 Task: Remove all "the complete" item "from checklist" "backlog".
Action: Mouse moved to (896, 243)
Screenshot: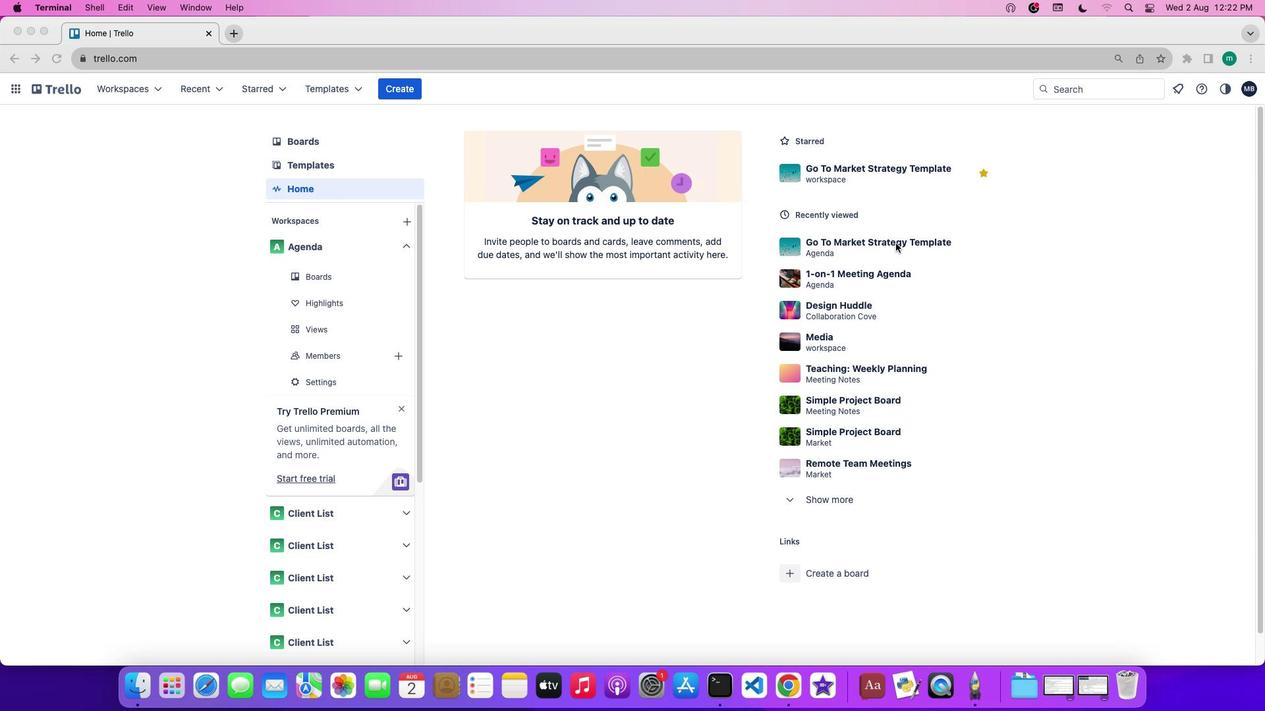 
Action: Mouse pressed left at (896, 243)
Screenshot: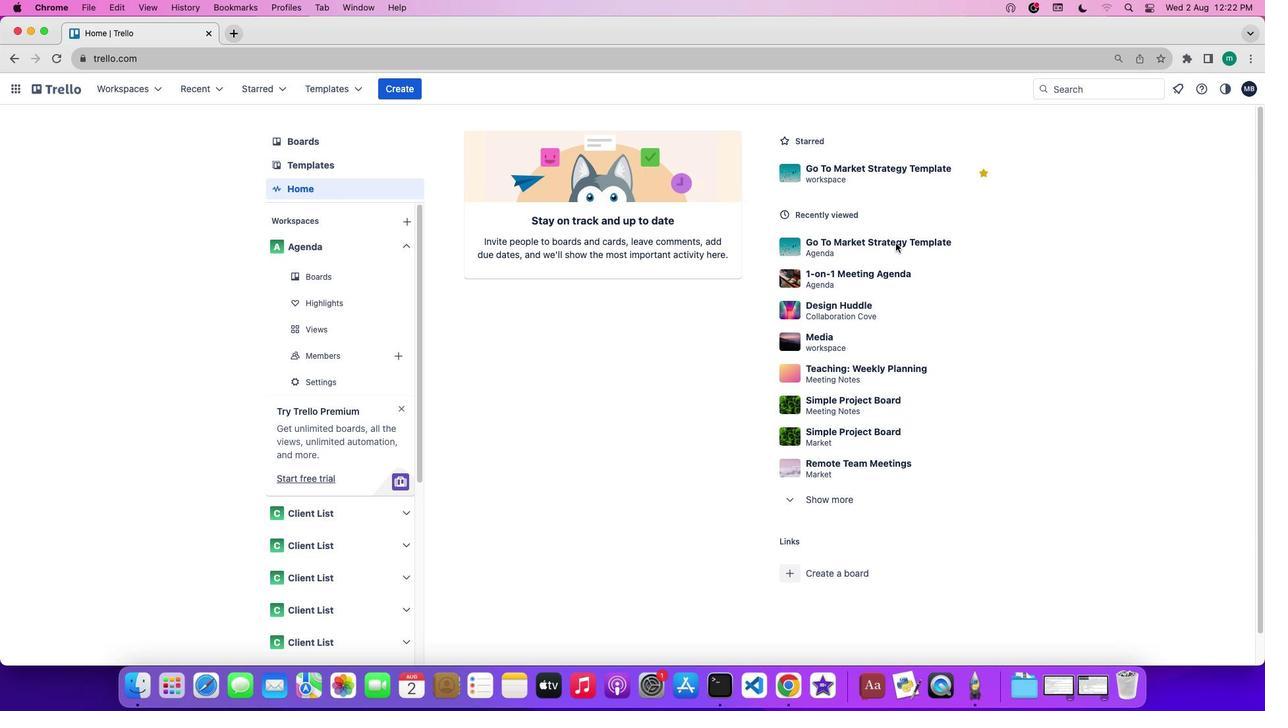 
Action: Mouse pressed left at (896, 243)
Screenshot: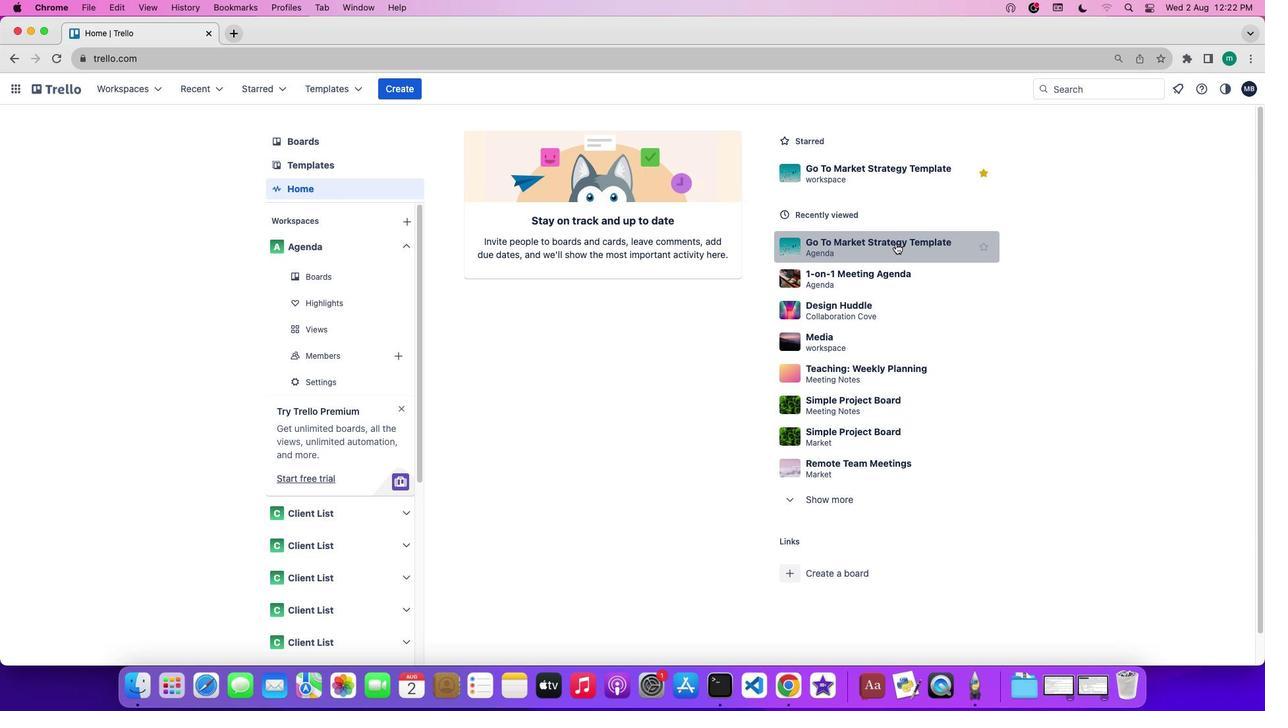 
Action: Mouse moved to (1092, 282)
Screenshot: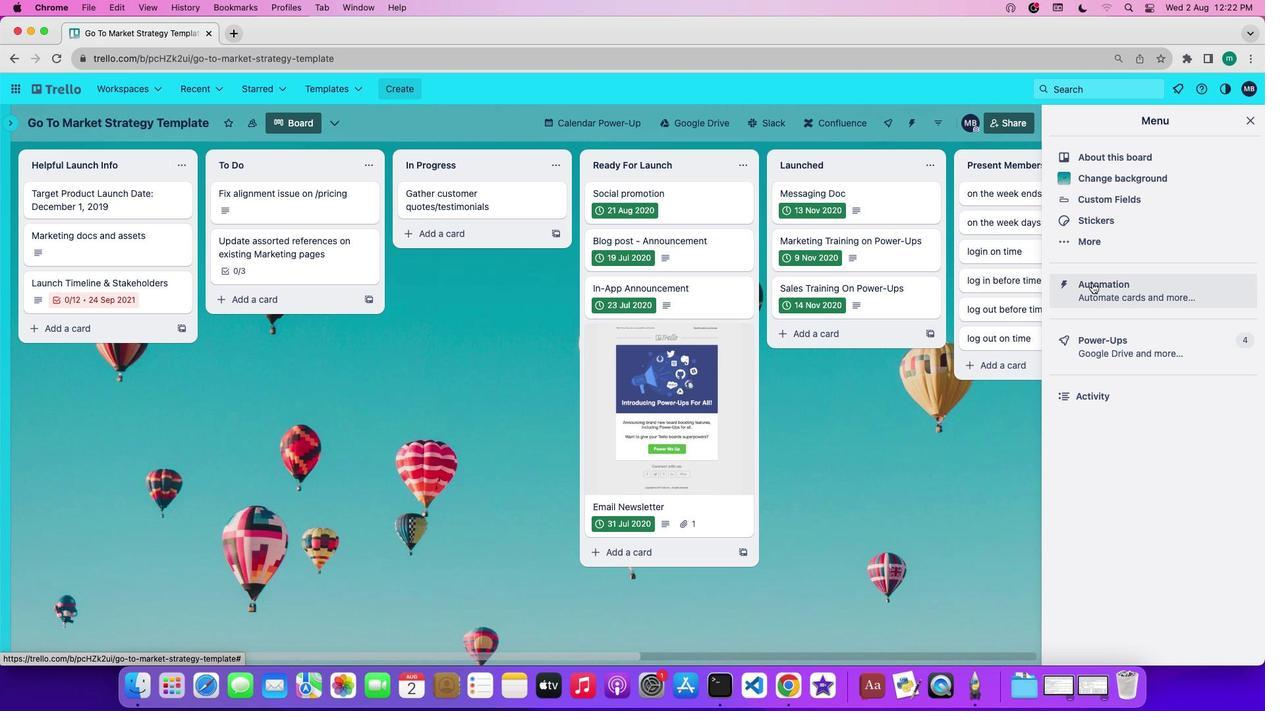 
Action: Mouse pressed left at (1092, 282)
Screenshot: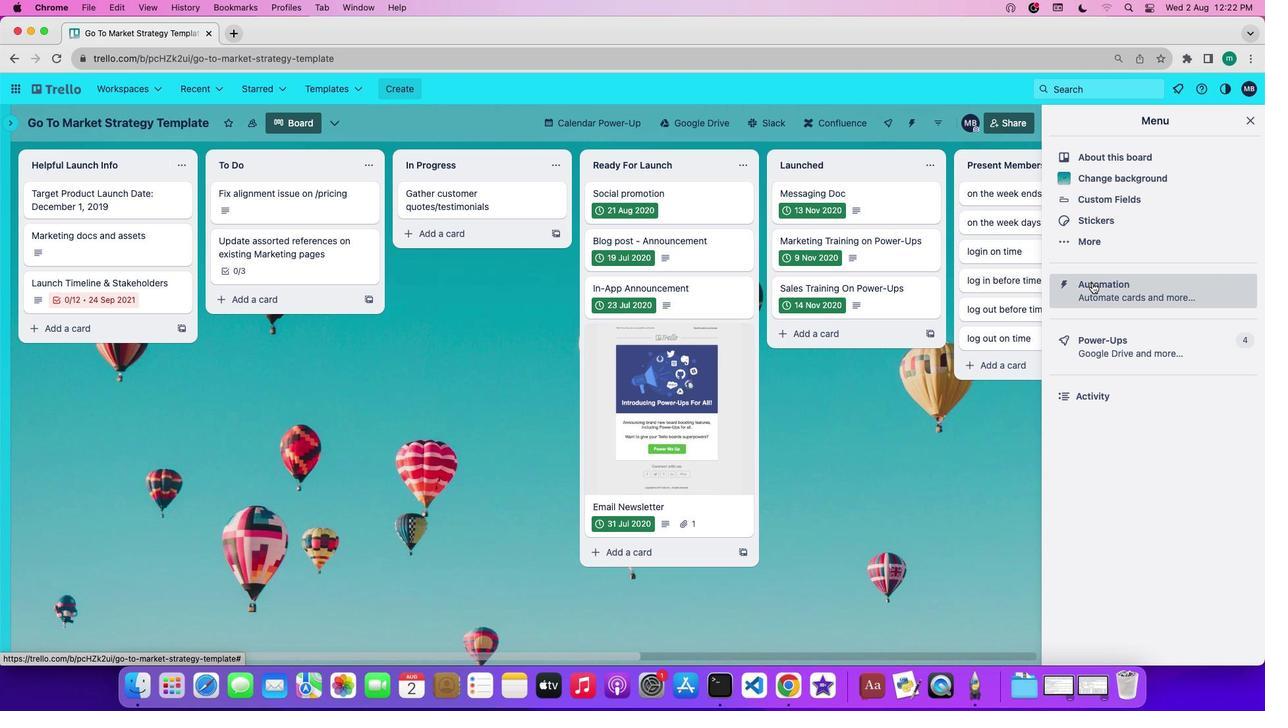 
Action: Mouse moved to (48, 341)
Screenshot: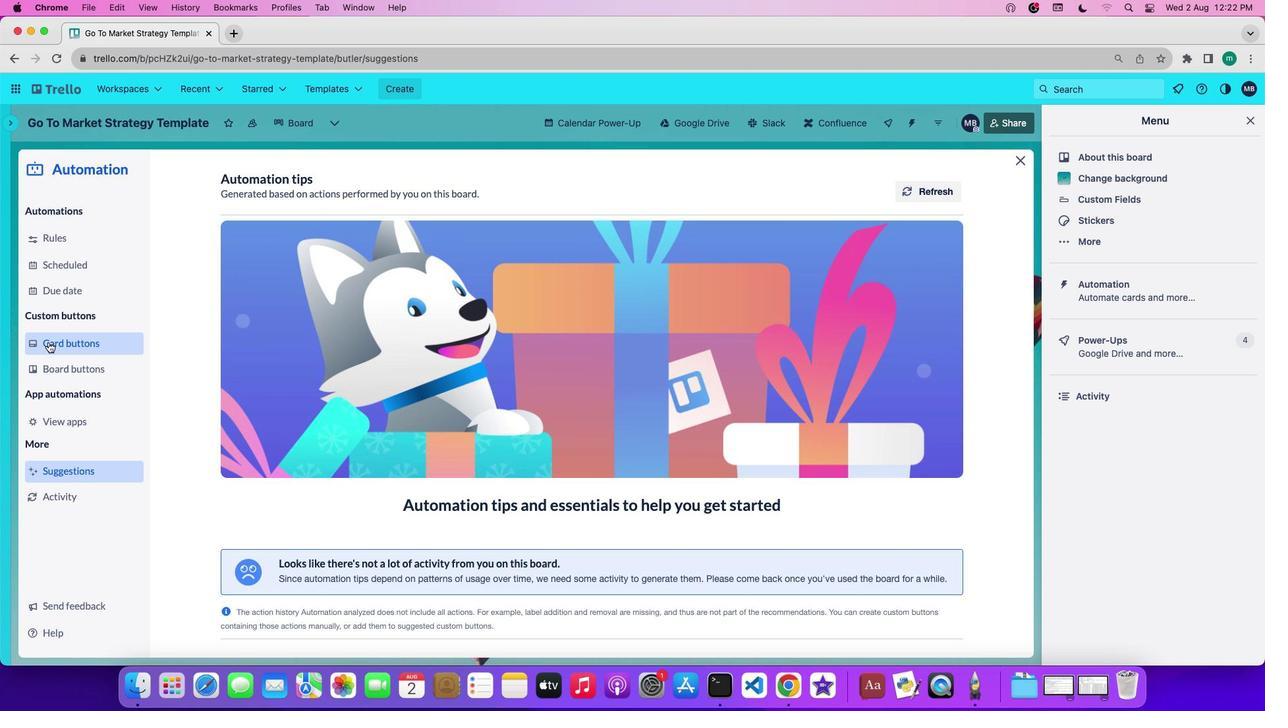 
Action: Mouse pressed left at (48, 341)
Screenshot: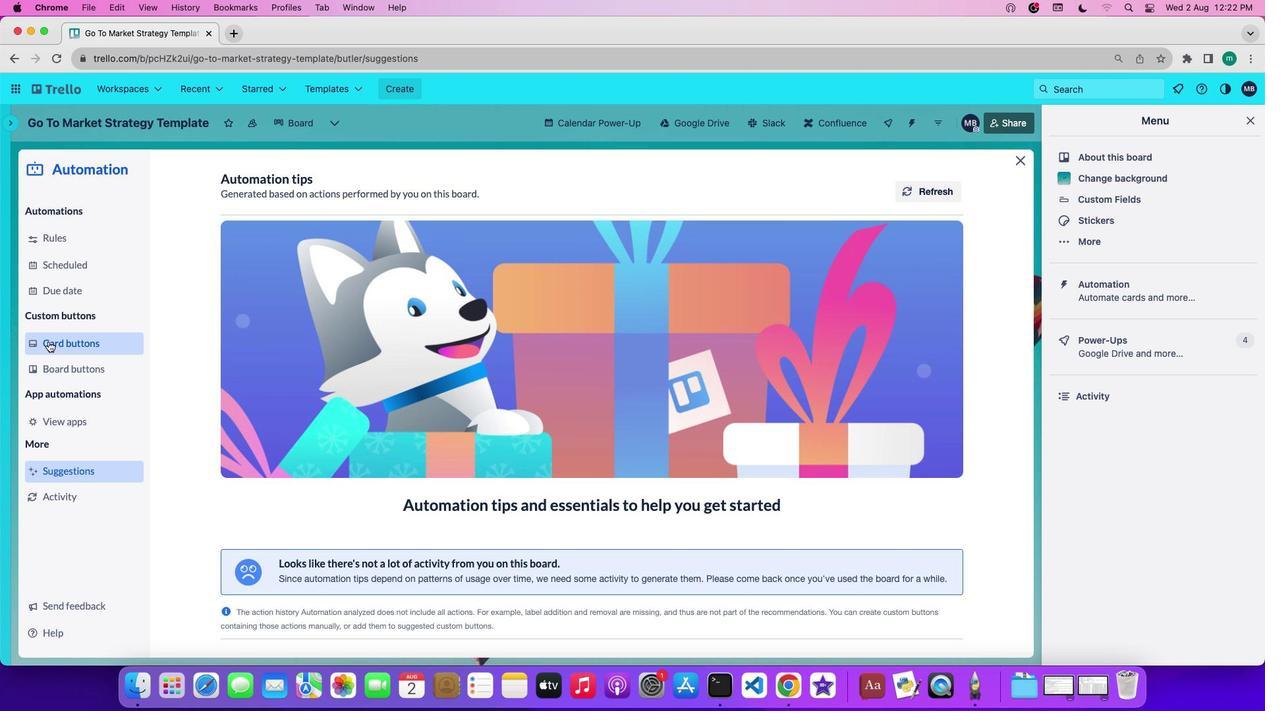 
Action: Mouse moved to (286, 455)
Screenshot: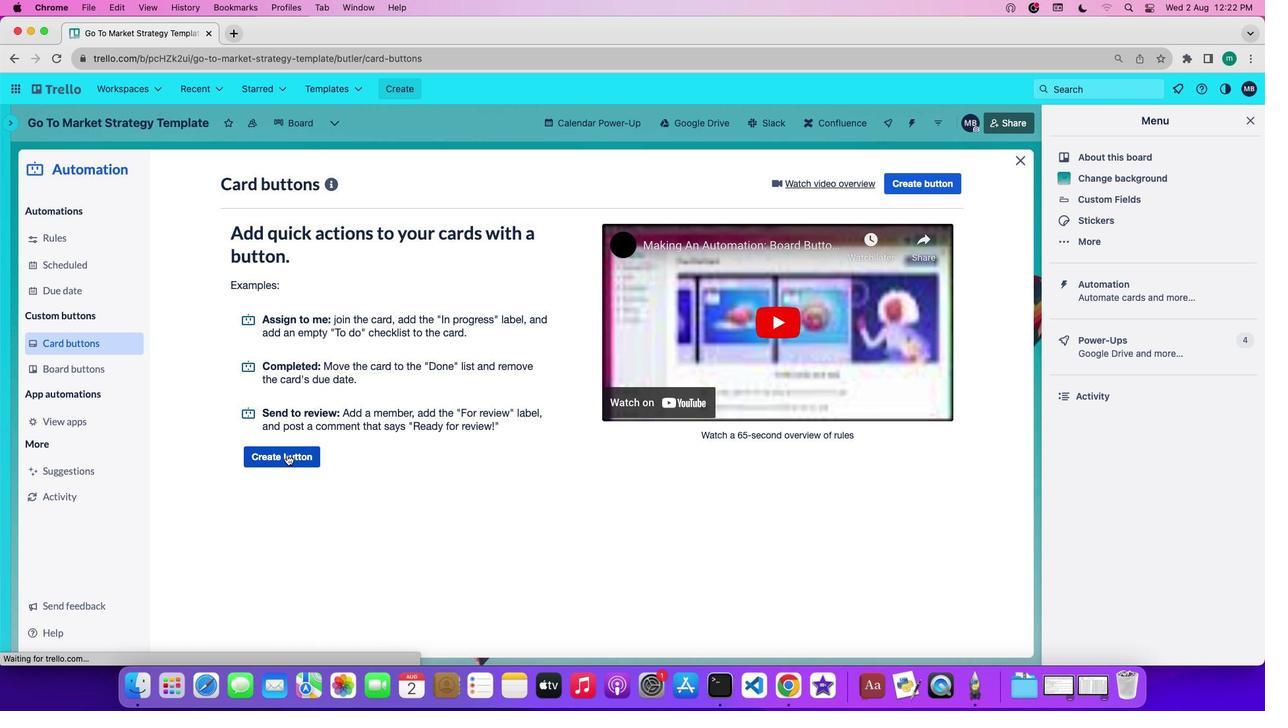 
Action: Mouse pressed left at (286, 455)
Screenshot: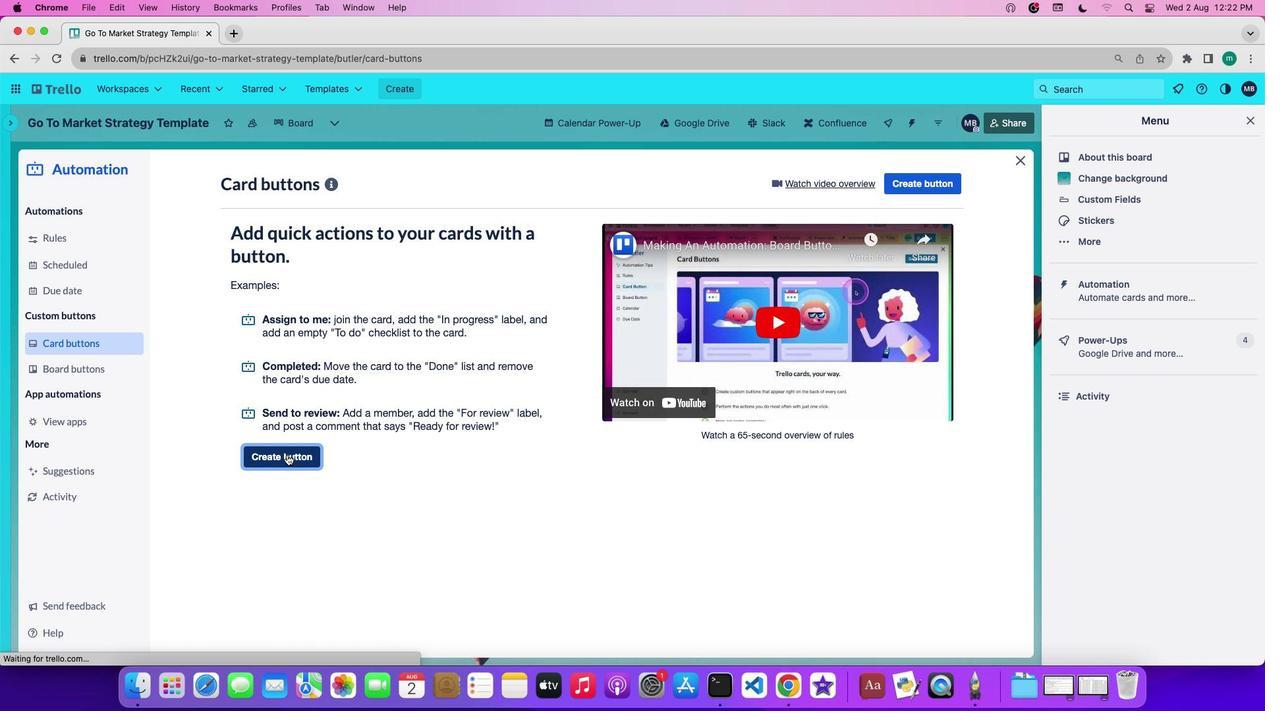 
Action: Mouse moved to (554, 363)
Screenshot: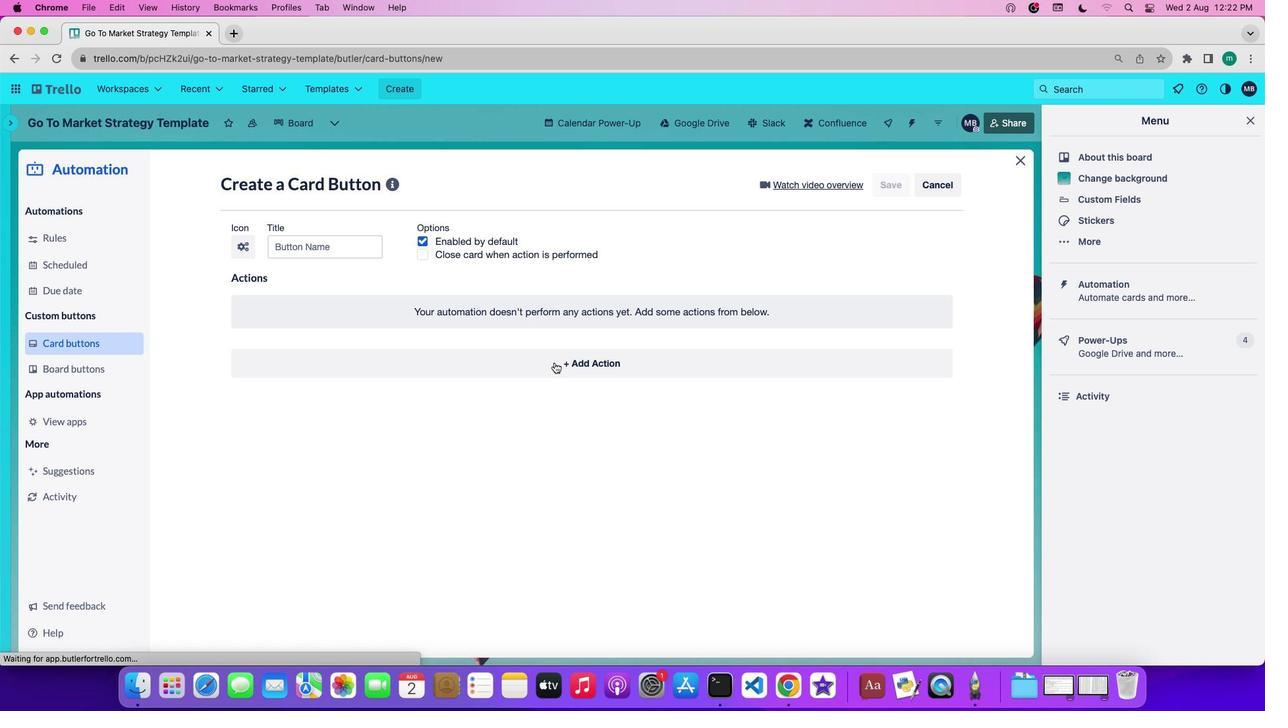 
Action: Mouse pressed left at (554, 363)
Screenshot: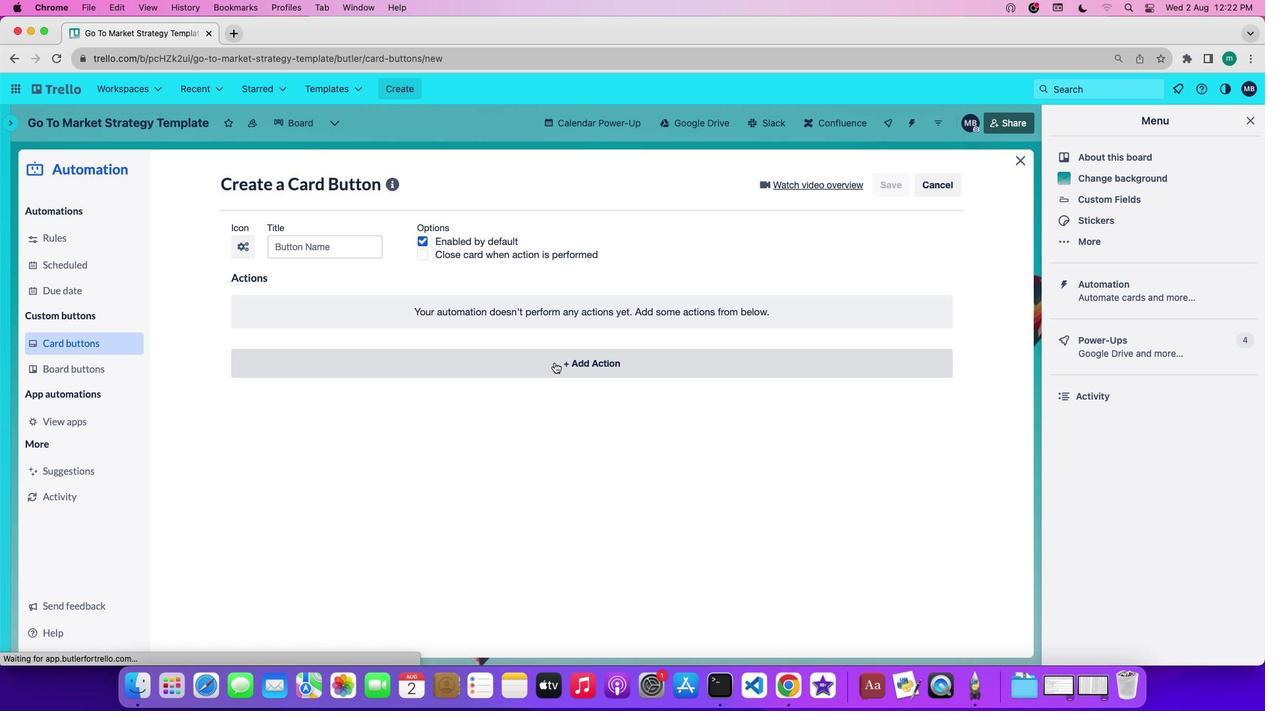 
Action: Mouse moved to (428, 401)
Screenshot: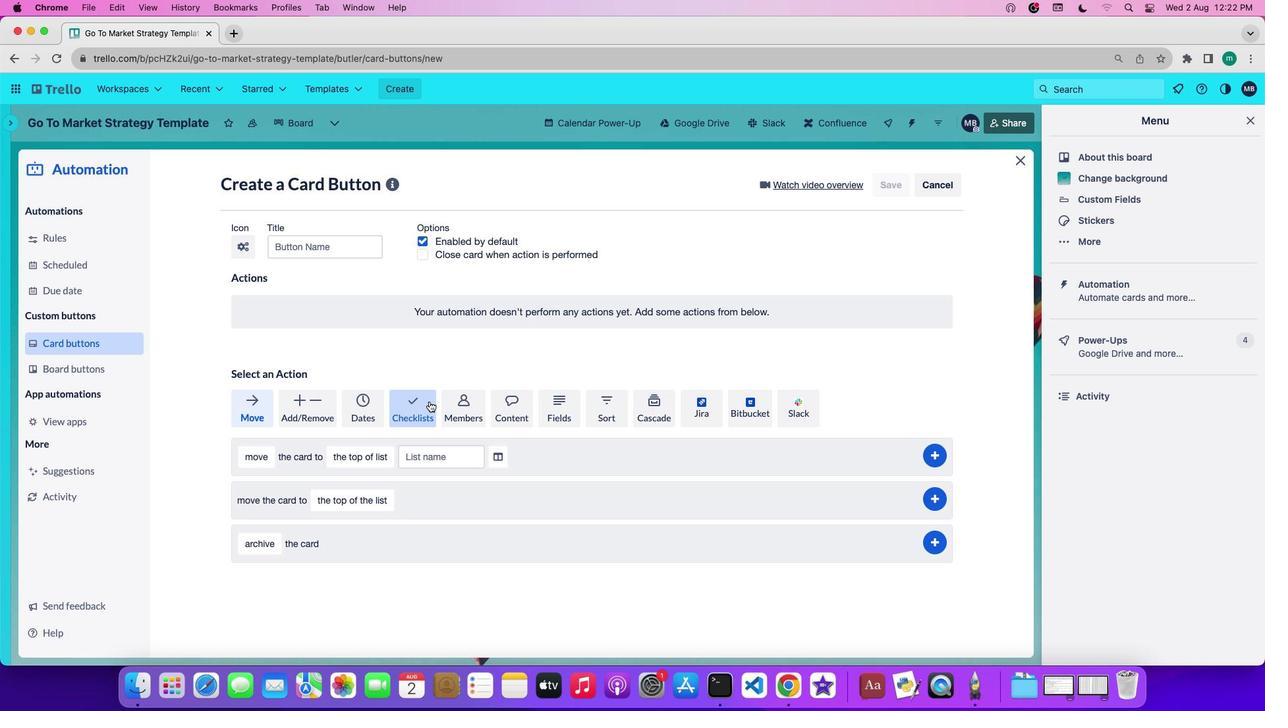 
Action: Mouse pressed left at (428, 401)
Screenshot: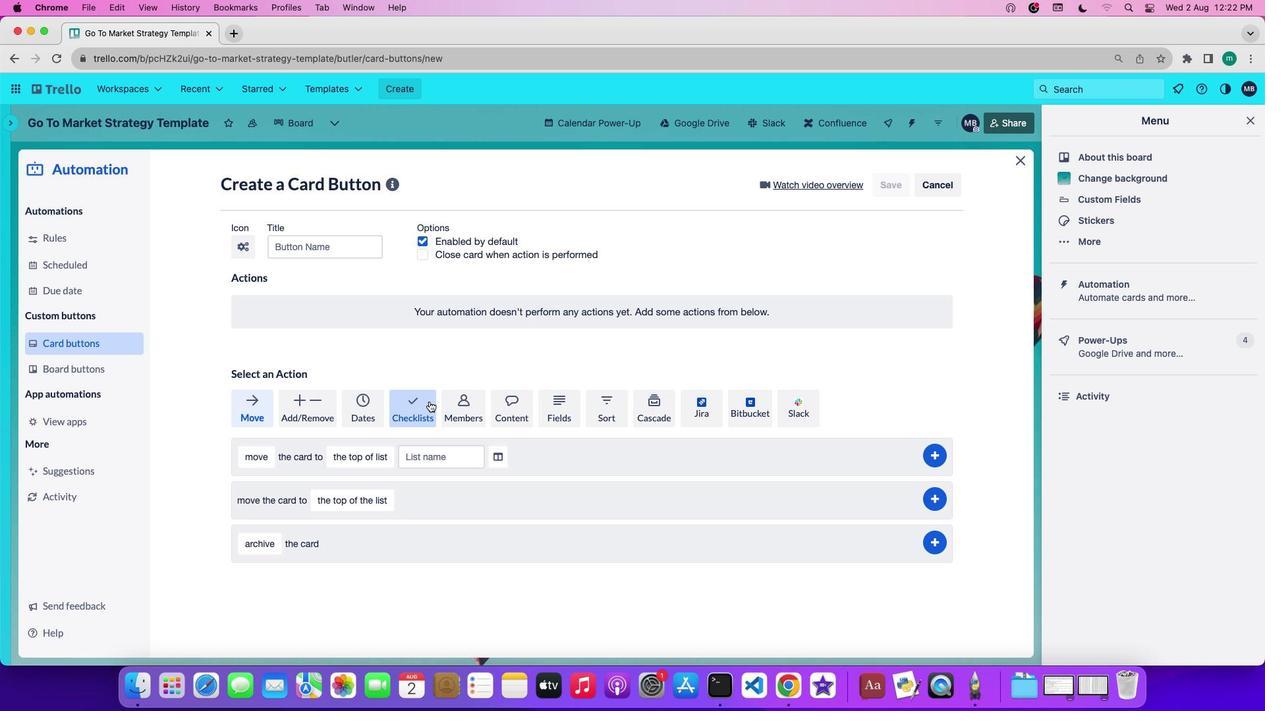 
Action: Mouse moved to (500, 542)
Screenshot: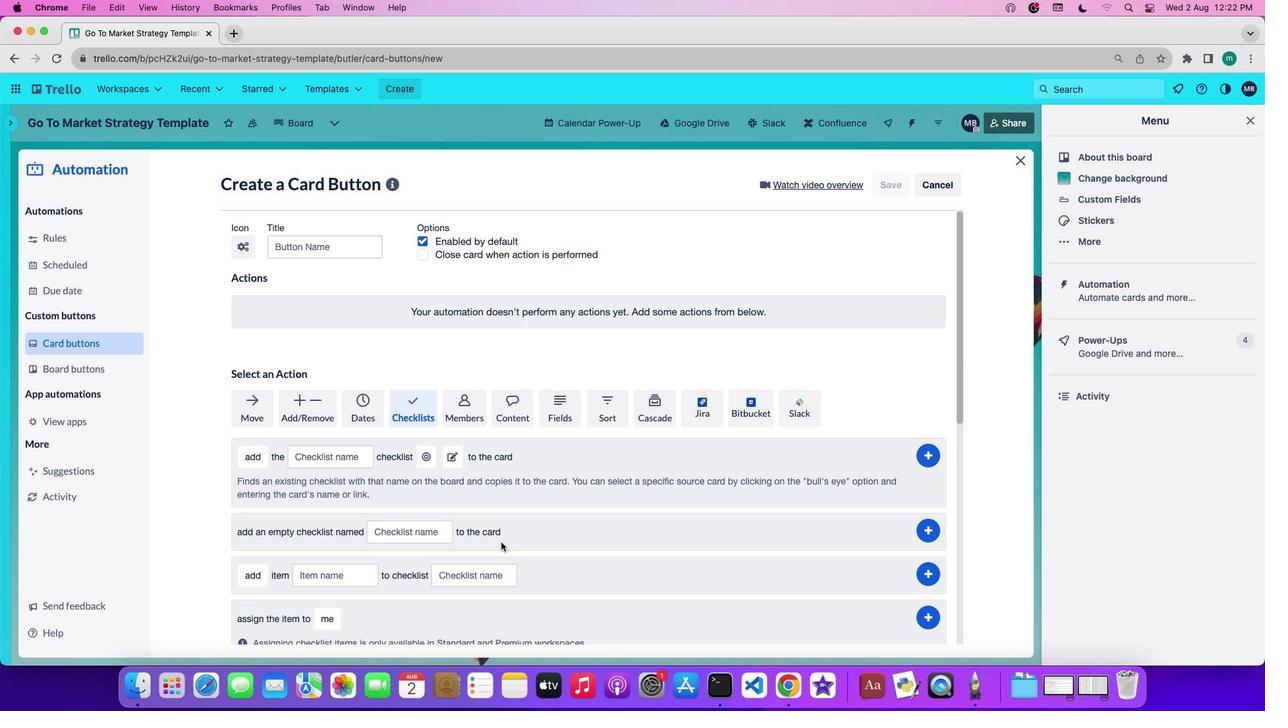 
Action: Mouse scrolled (500, 542) with delta (0, 0)
Screenshot: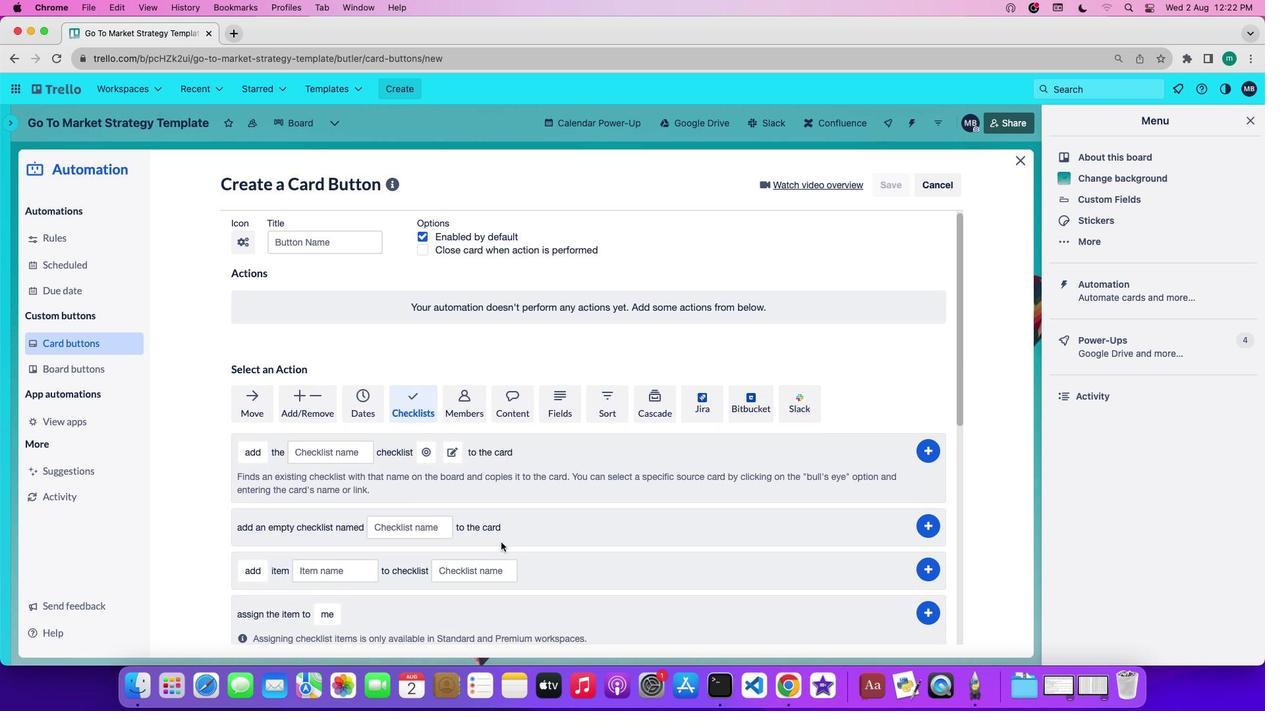 
Action: Mouse scrolled (500, 542) with delta (0, 0)
Screenshot: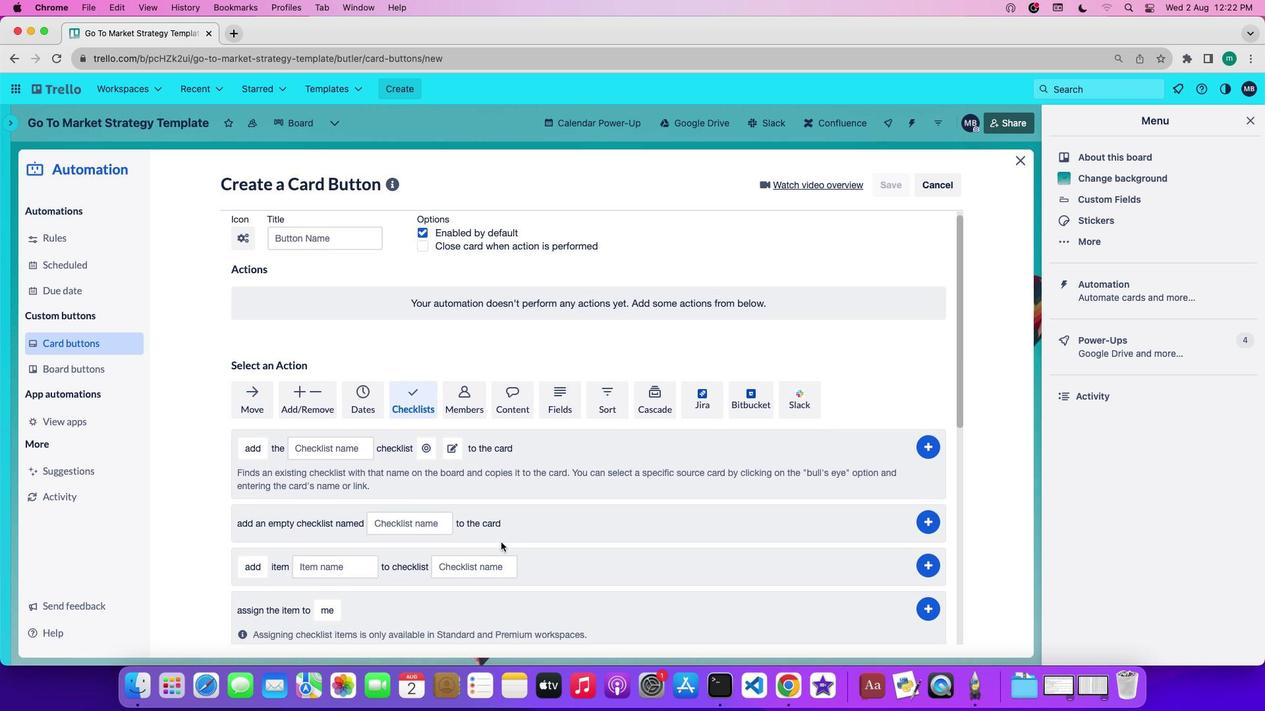 
Action: Mouse scrolled (500, 542) with delta (0, -1)
Screenshot: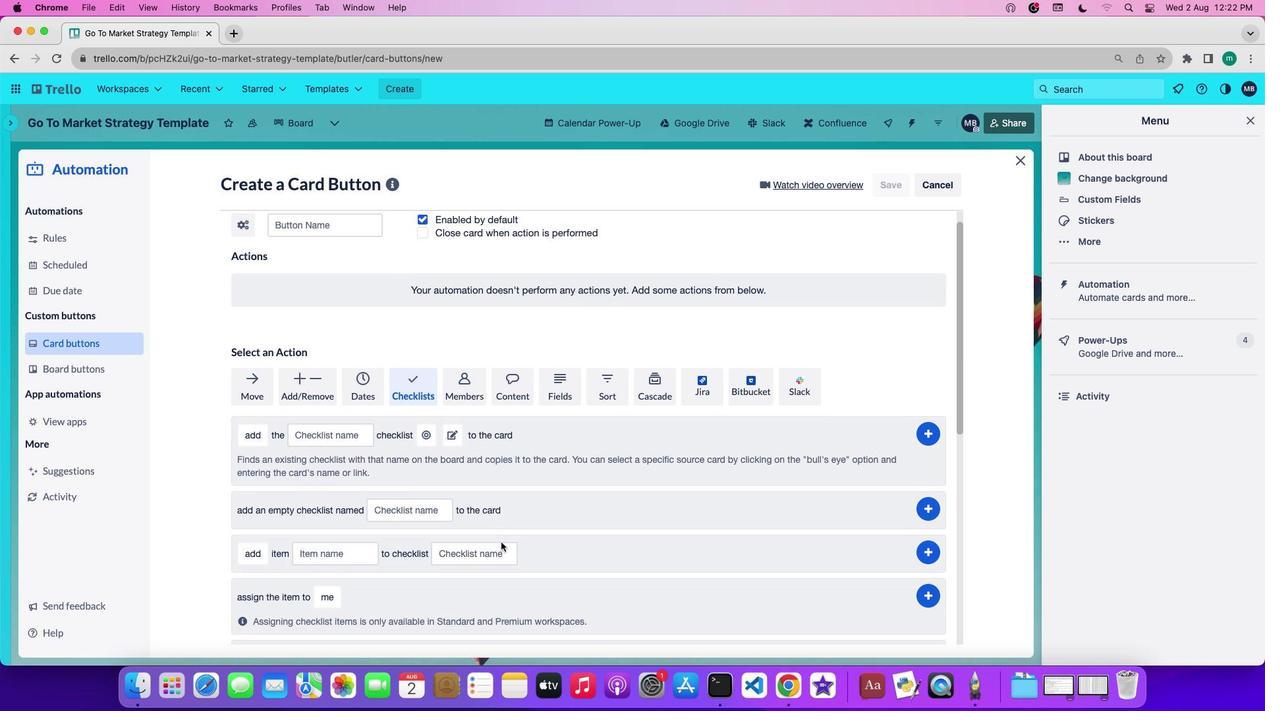 
Action: Mouse moved to (501, 542)
Screenshot: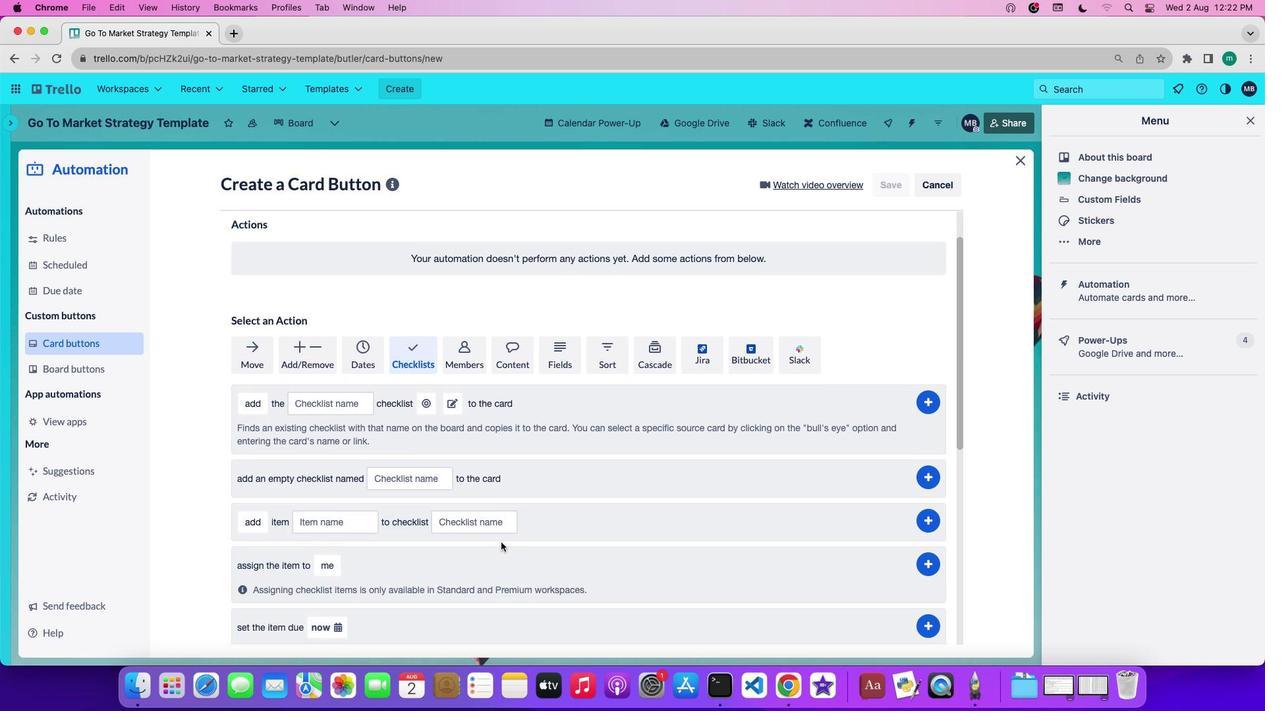 
Action: Mouse scrolled (501, 542) with delta (0, 0)
Screenshot: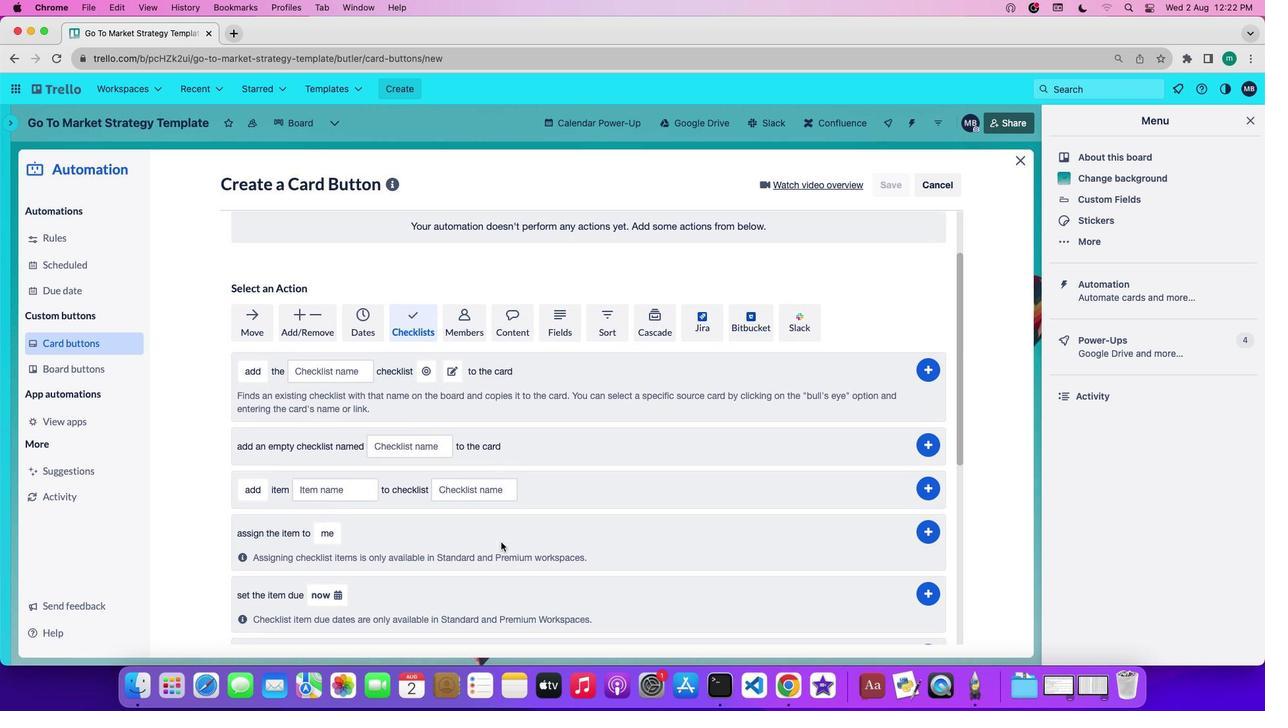 
Action: Mouse scrolled (501, 542) with delta (0, 0)
Screenshot: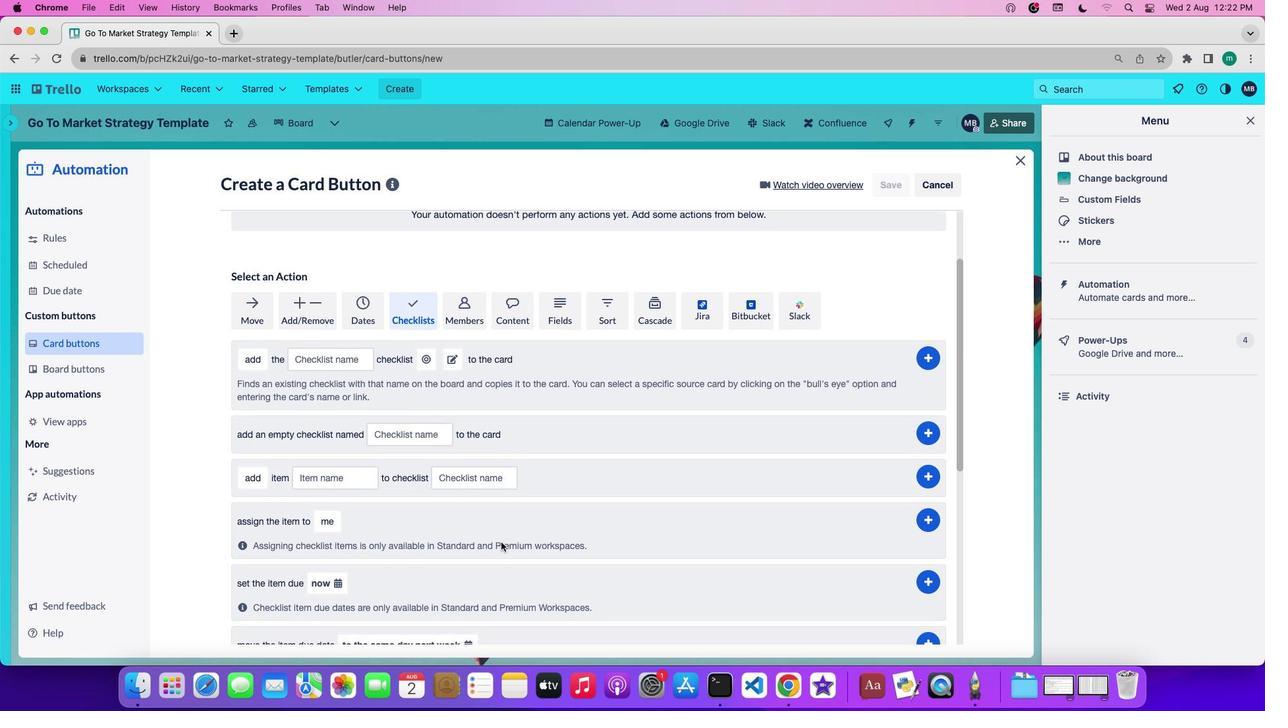 
Action: Mouse scrolled (501, 542) with delta (0, -1)
Screenshot: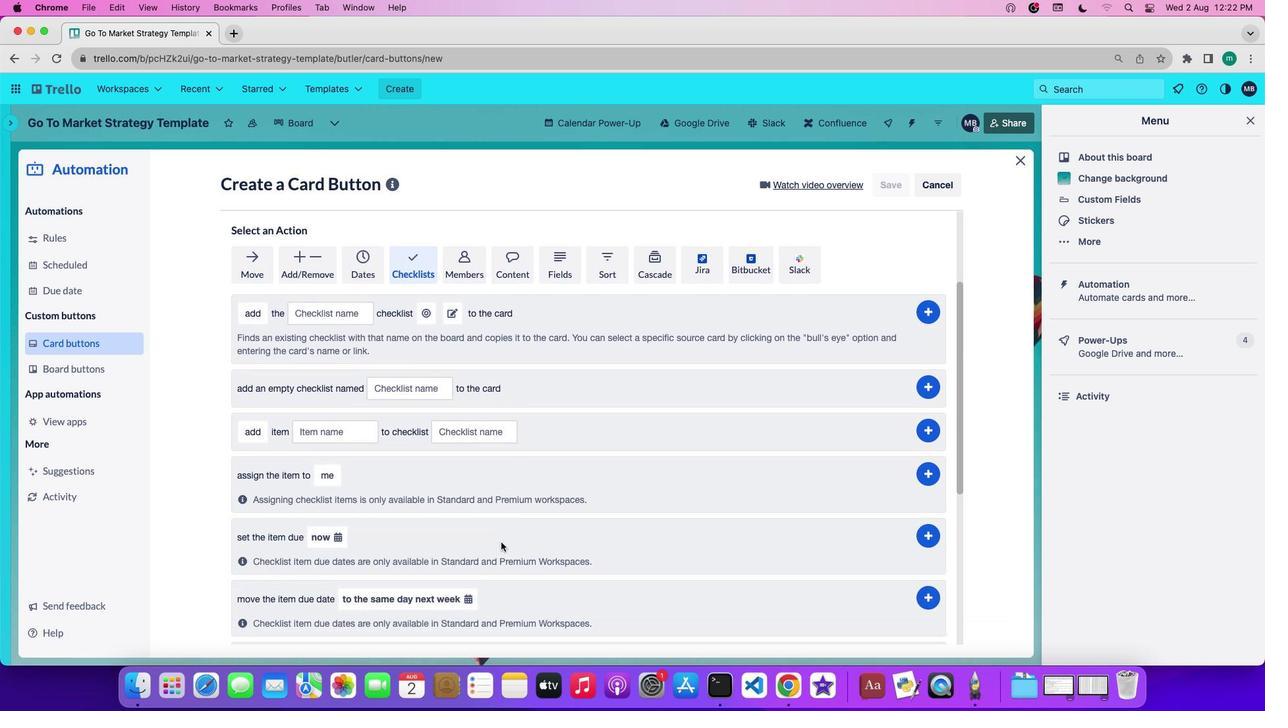 
Action: Mouse scrolled (501, 542) with delta (0, -2)
Screenshot: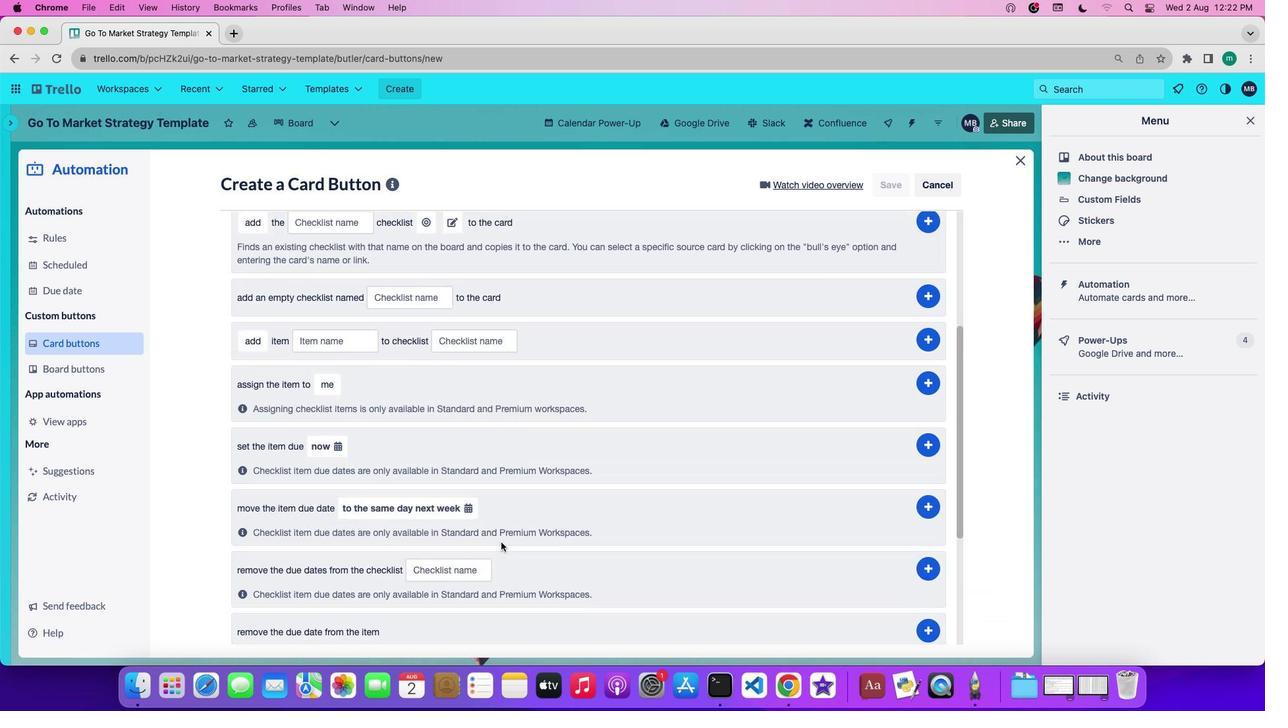 
Action: Mouse moved to (496, 539)
Screenshot: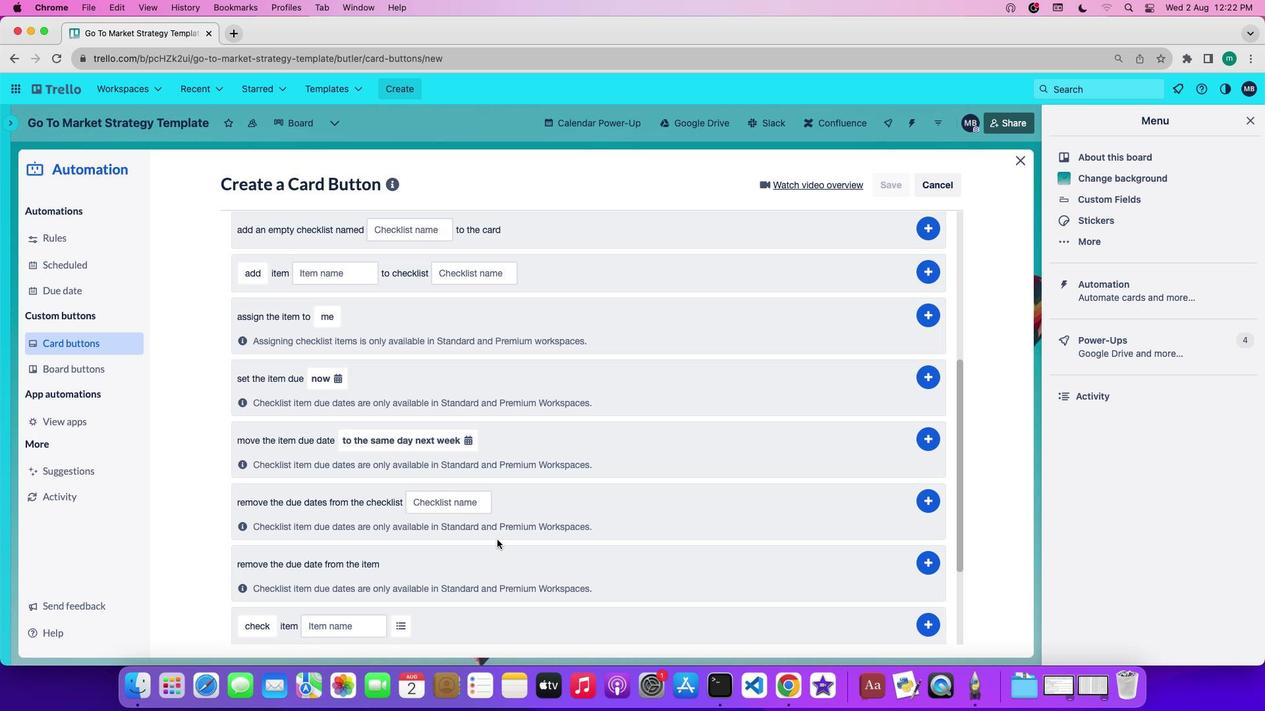 
Action: Mouse scrolled (496, 539) with delta (0, 0)
Screenshot: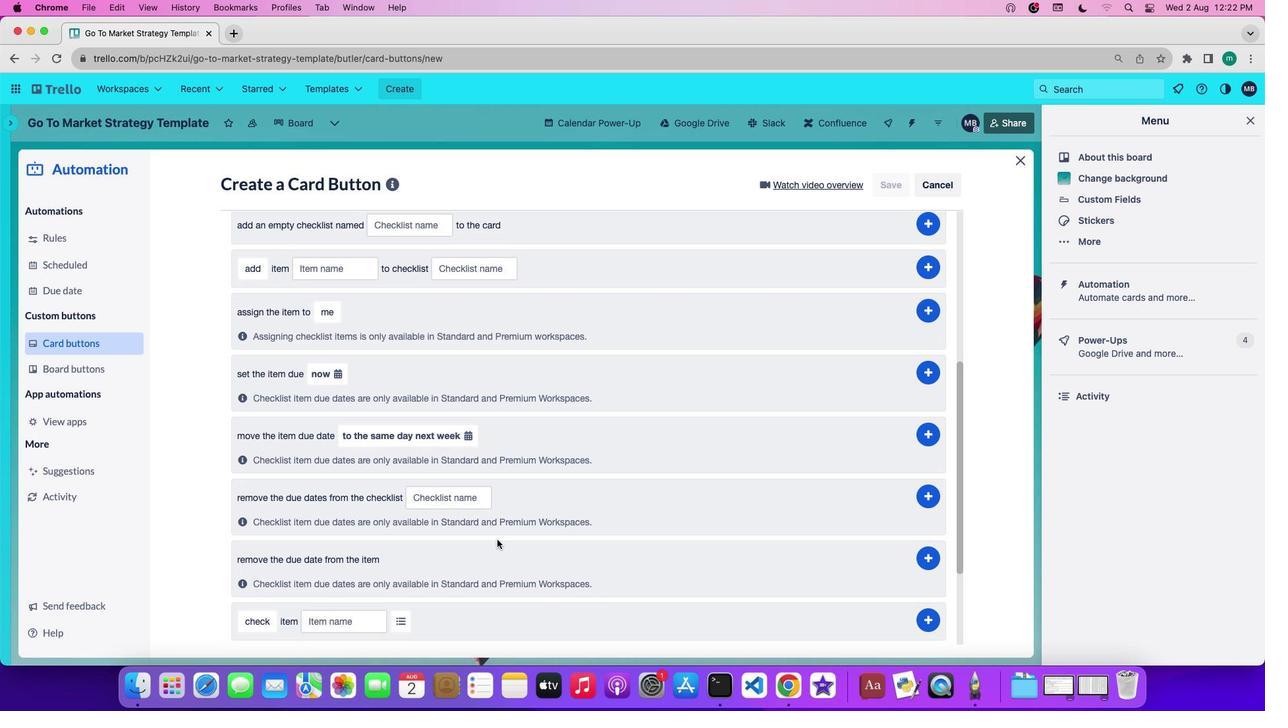 
Action: Mouse scrolled (496, 539) with delta (0, 0)
Screenshot: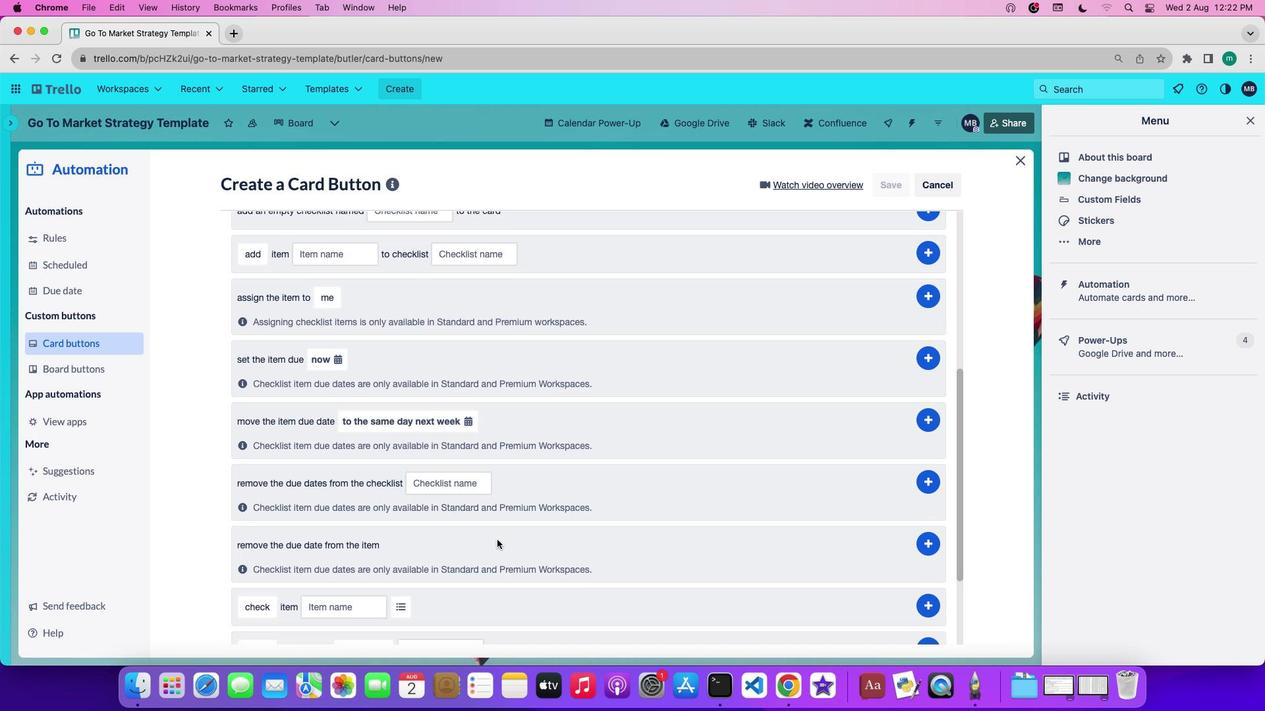 
Action: Mouse scrolled (496, 539) with delta (0, -1)
Screenshot: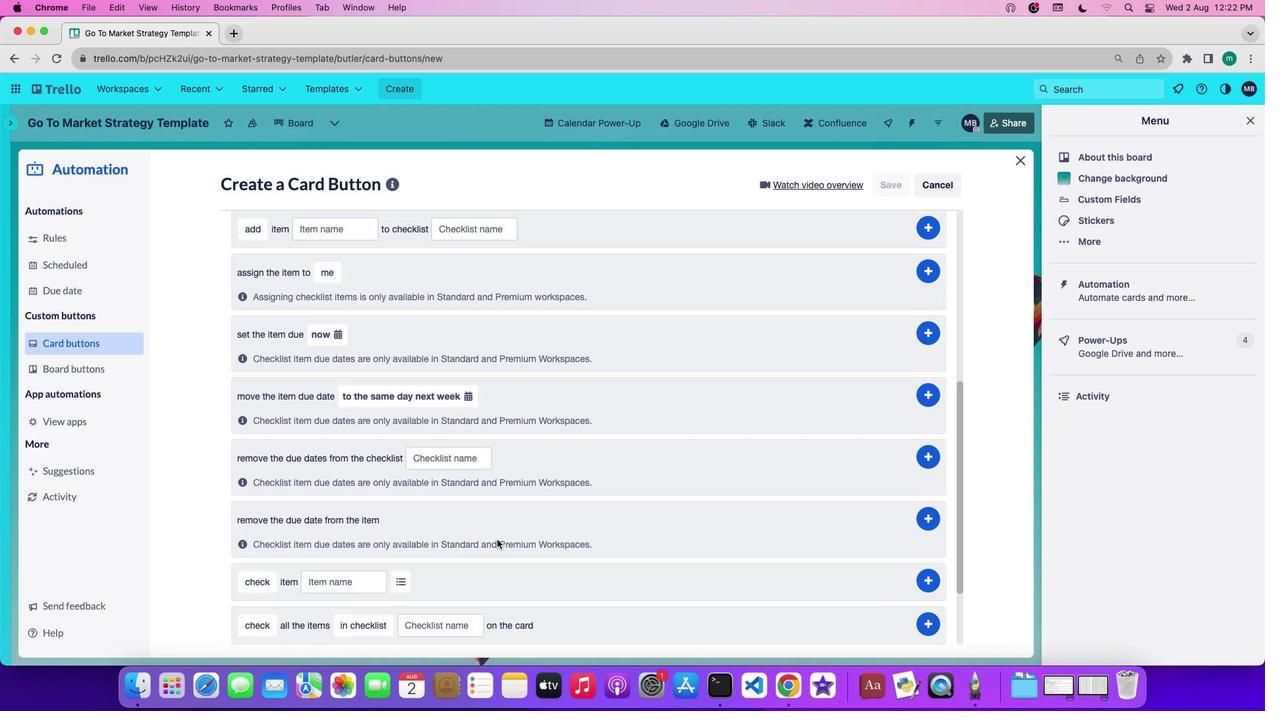 
Action: Mouse scrolled (496, 539) with delta (0, -2)
Screenshot: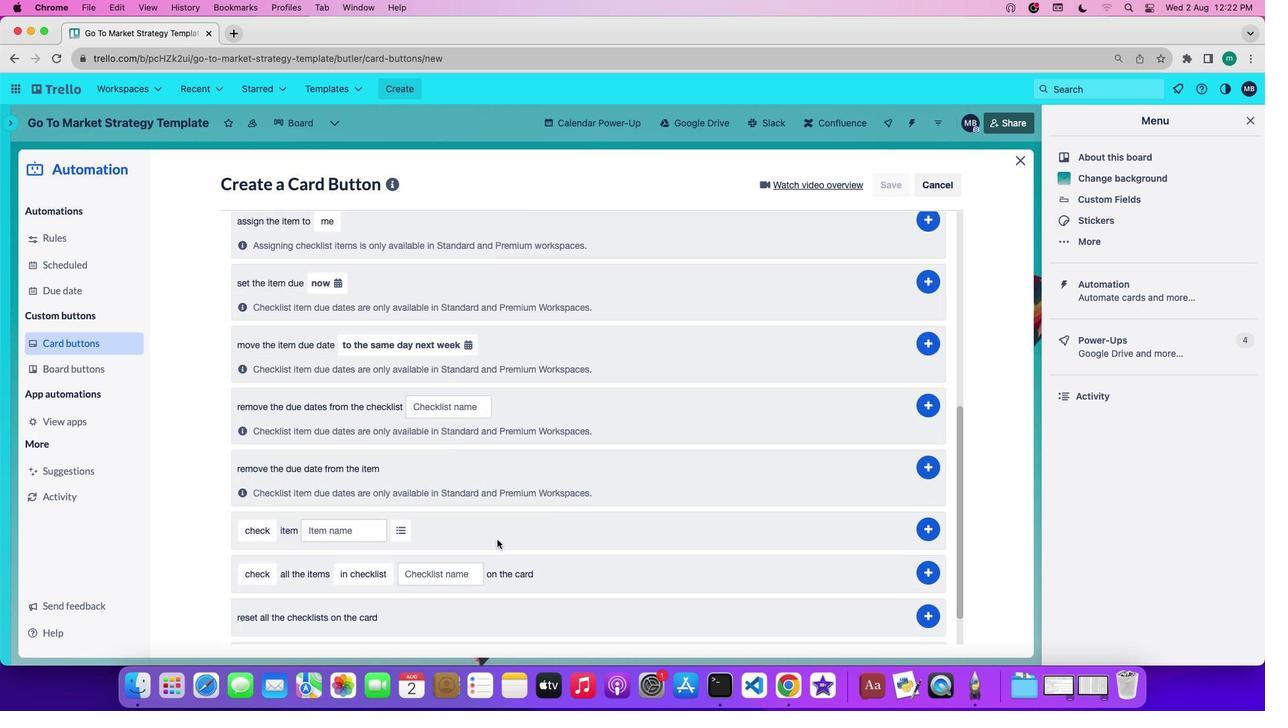 
Action: Mouse scrolled (496, 539) with delta (0, 0)
Screenshot: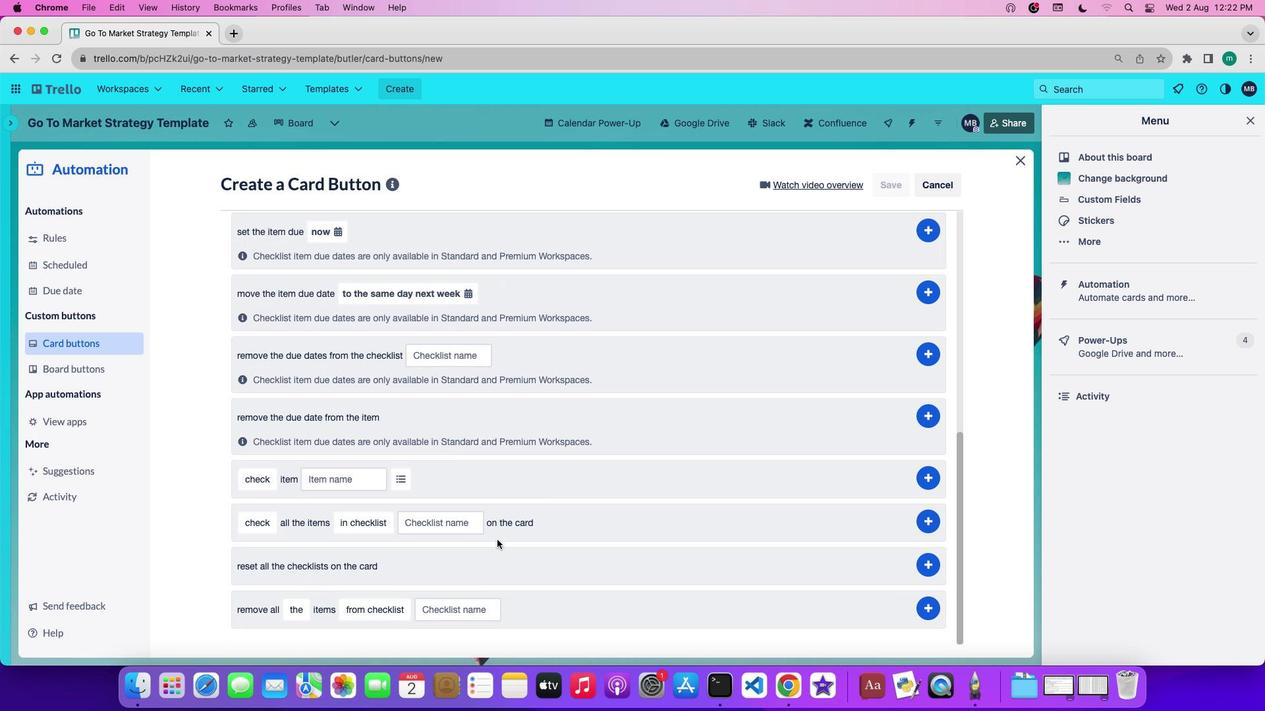 
Action: Mouse moved to (496, 539)
Screenshot: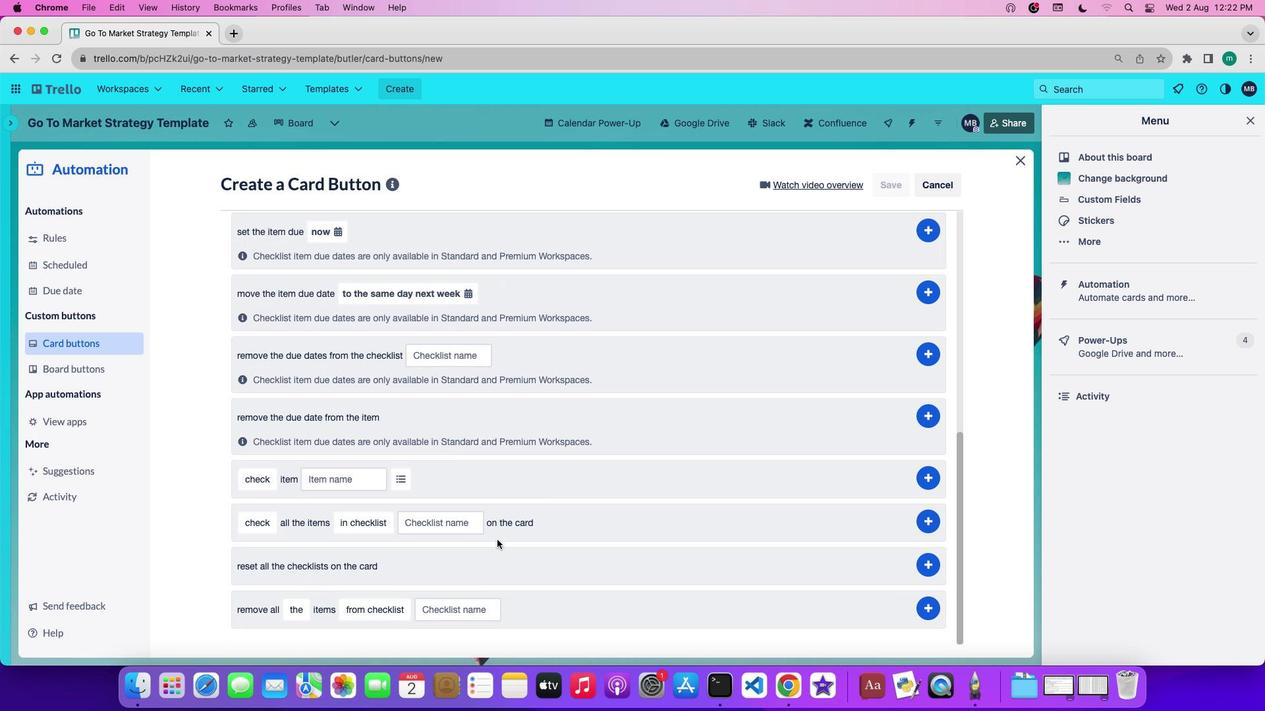 
Action: Mouse scrolled (496, 539) with delta (0, 0)
Screenshot: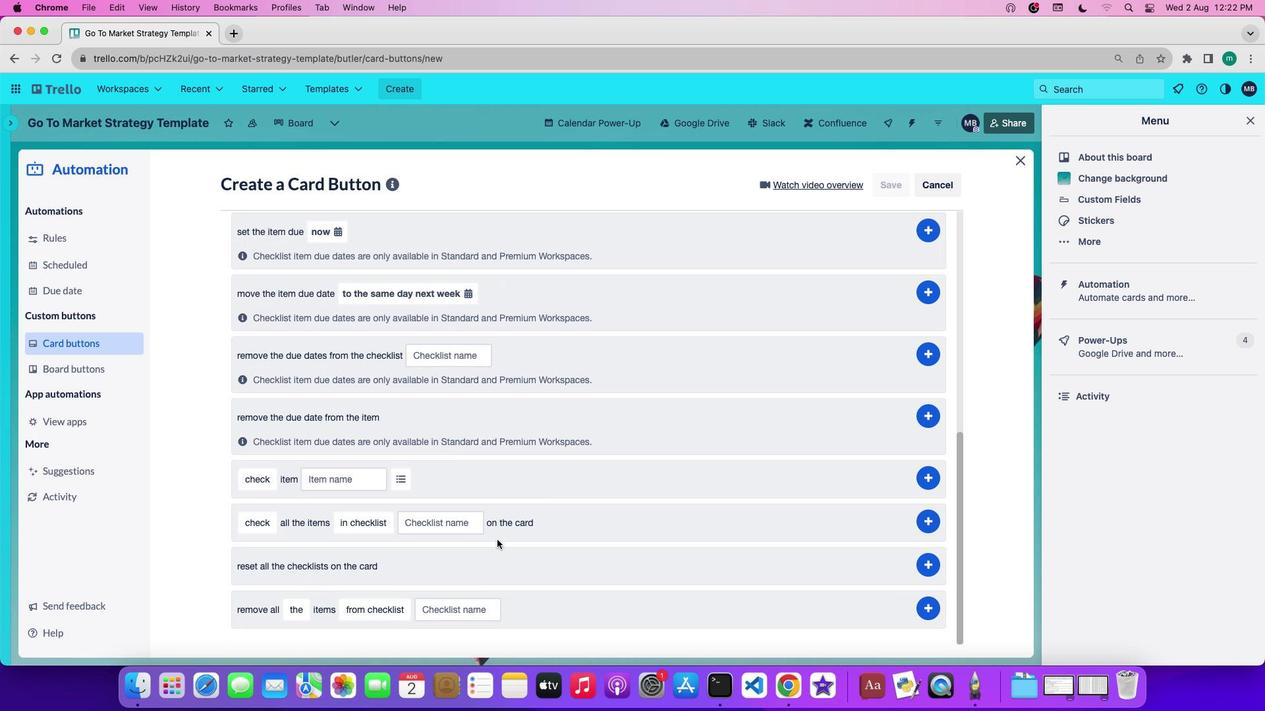
Action: Mouse scrolled (496, 539) with delta (0, -1)
Screenshot: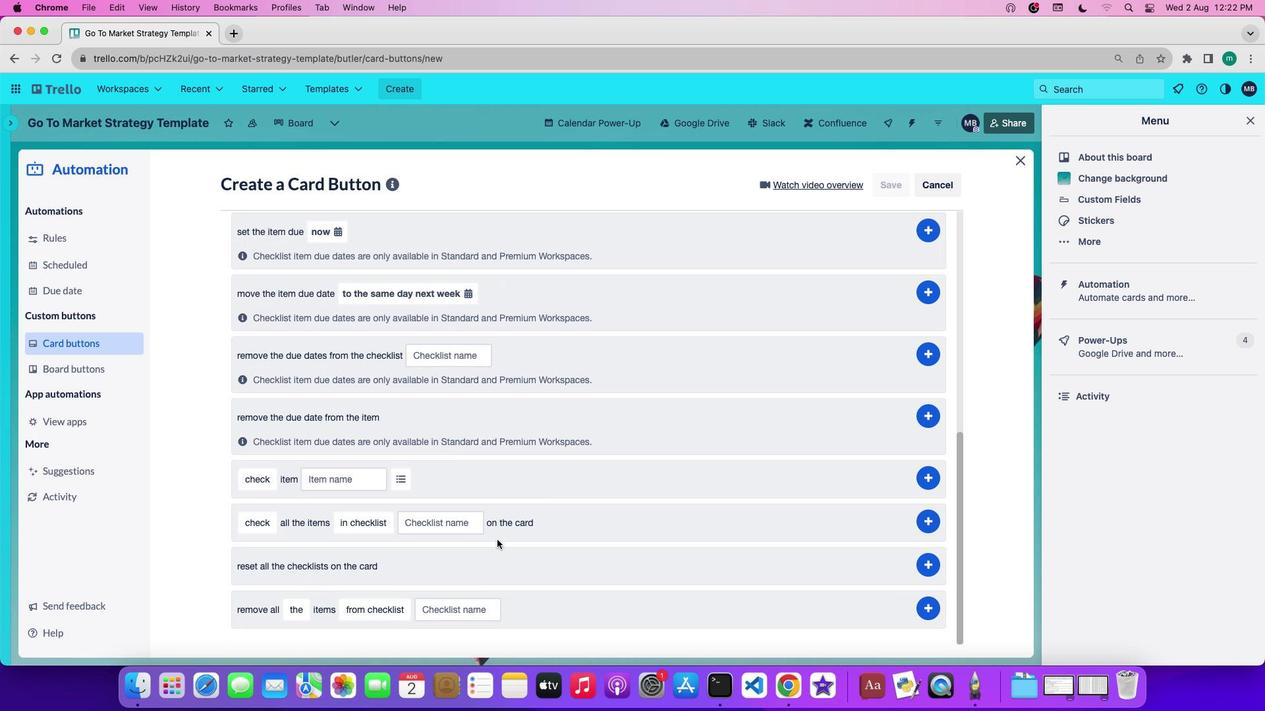 
Action: Mouse scrolled (496, 539) with delta (0, -1)
Screenshot: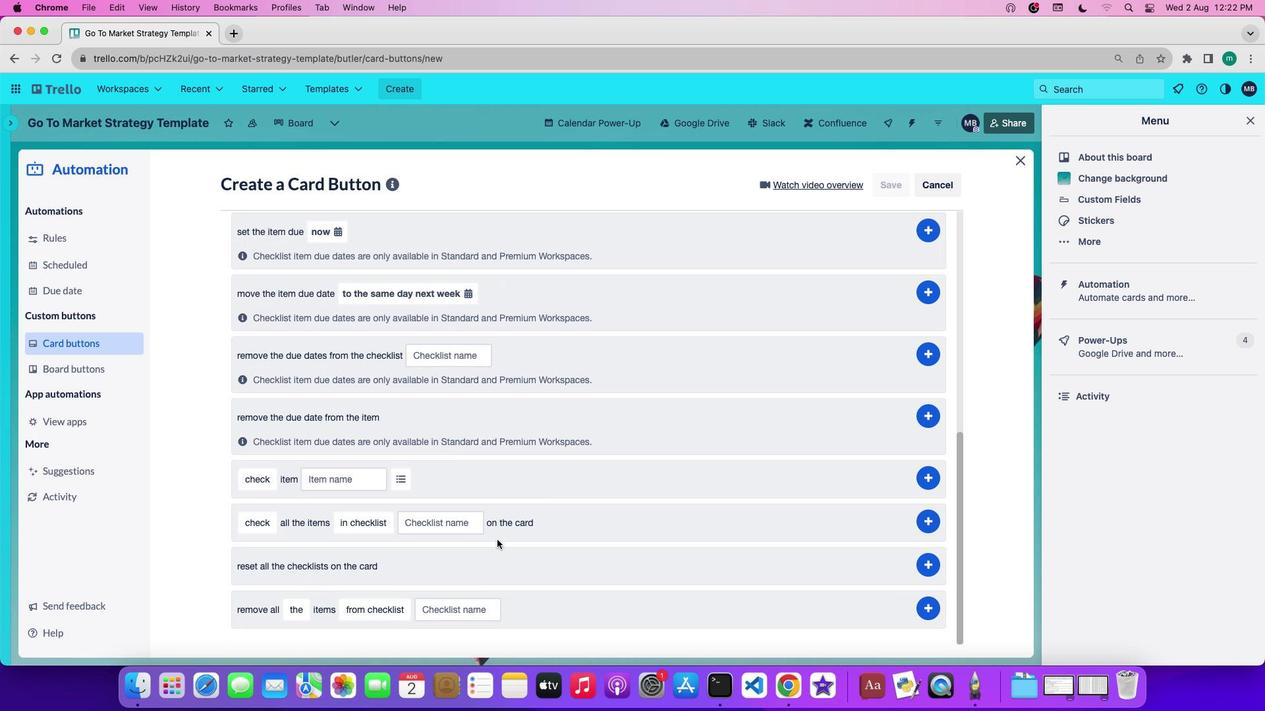 
Action: Mouse moved to (310, 553)
Screenshot: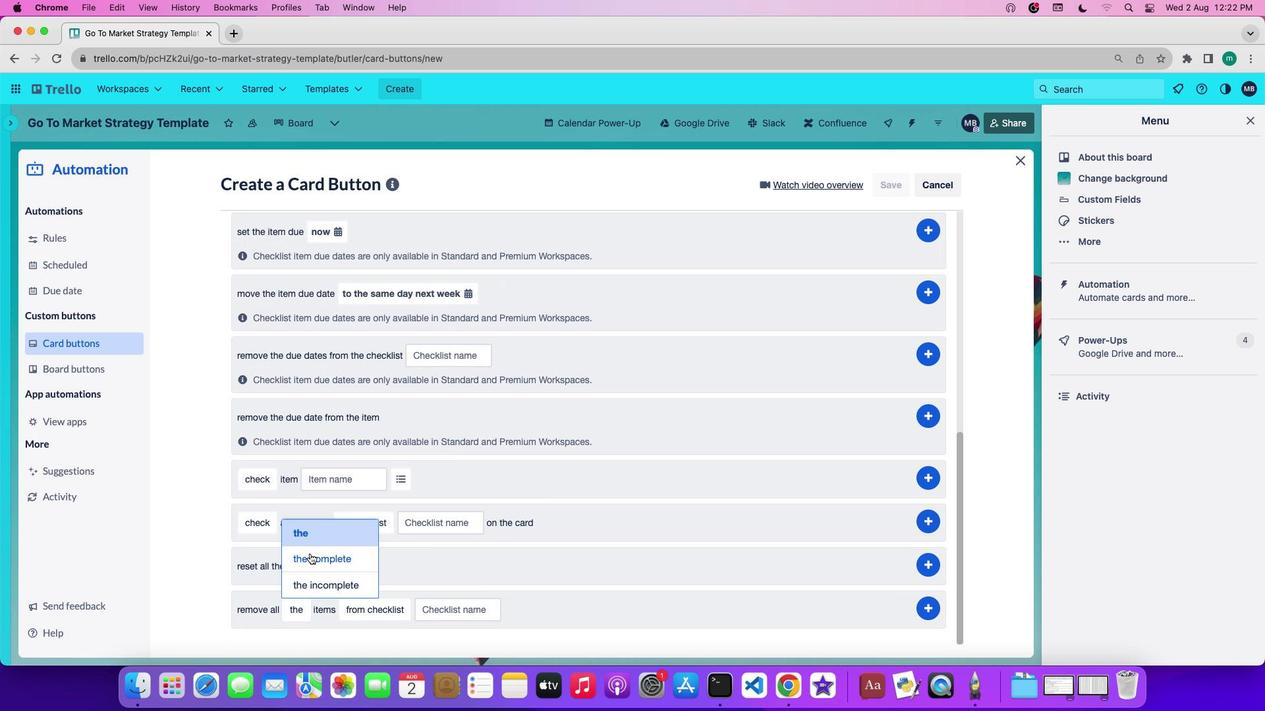 
Action: Mouse pressed left at (310, 553)
Screenshot: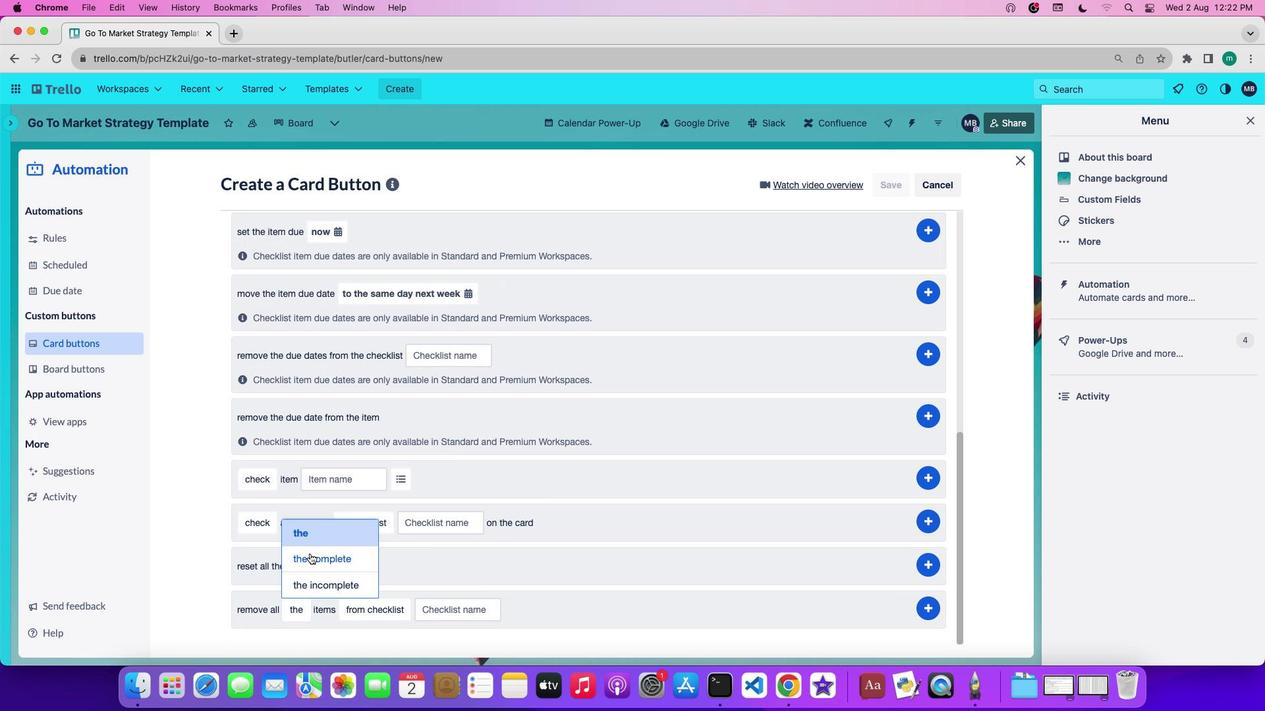 
Action: Mouse moved to (422, 615)
Screenshot: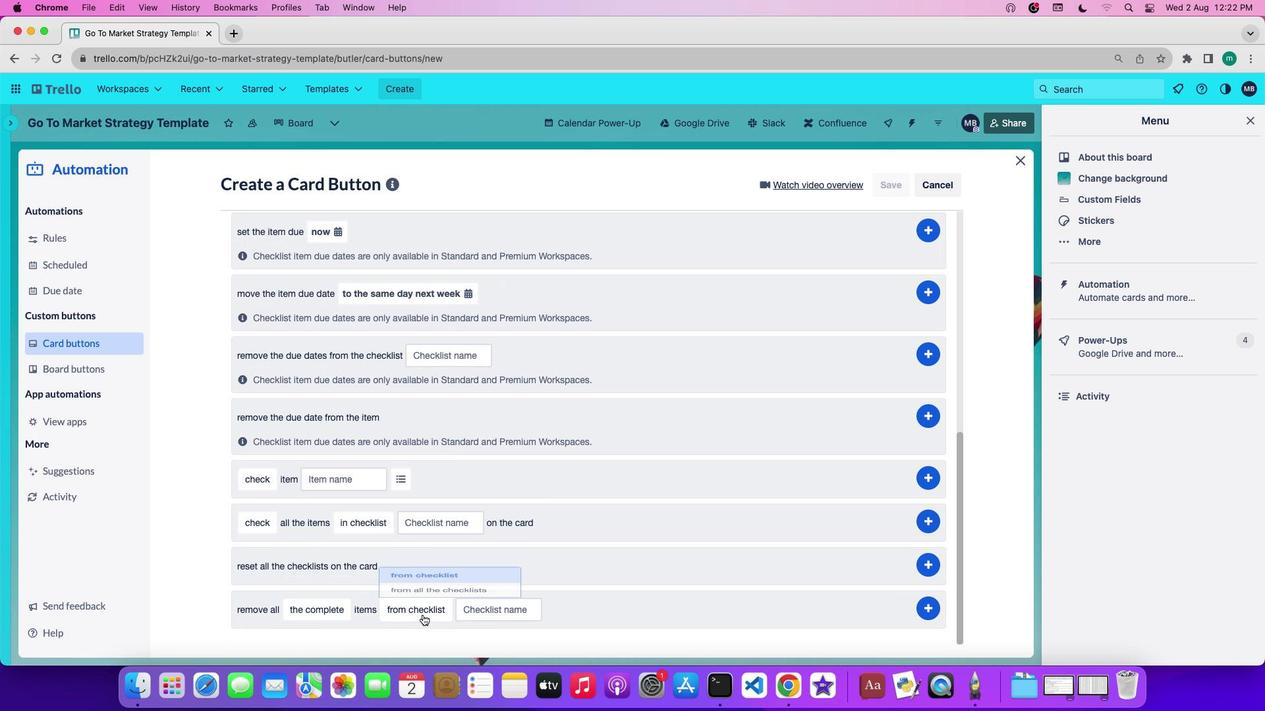 
Action: Mouse pressed left at (422, 615)
Screenshot: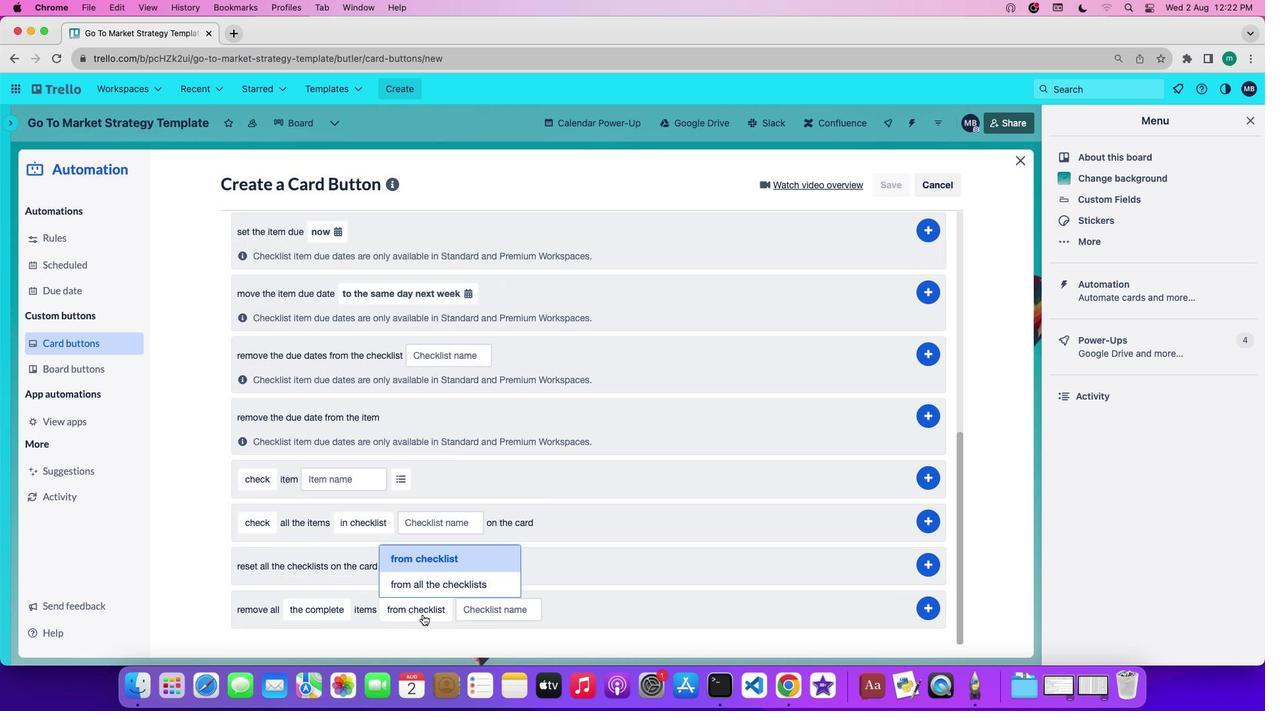 
Action: Mouse moved to (442, 560)
Screenshot: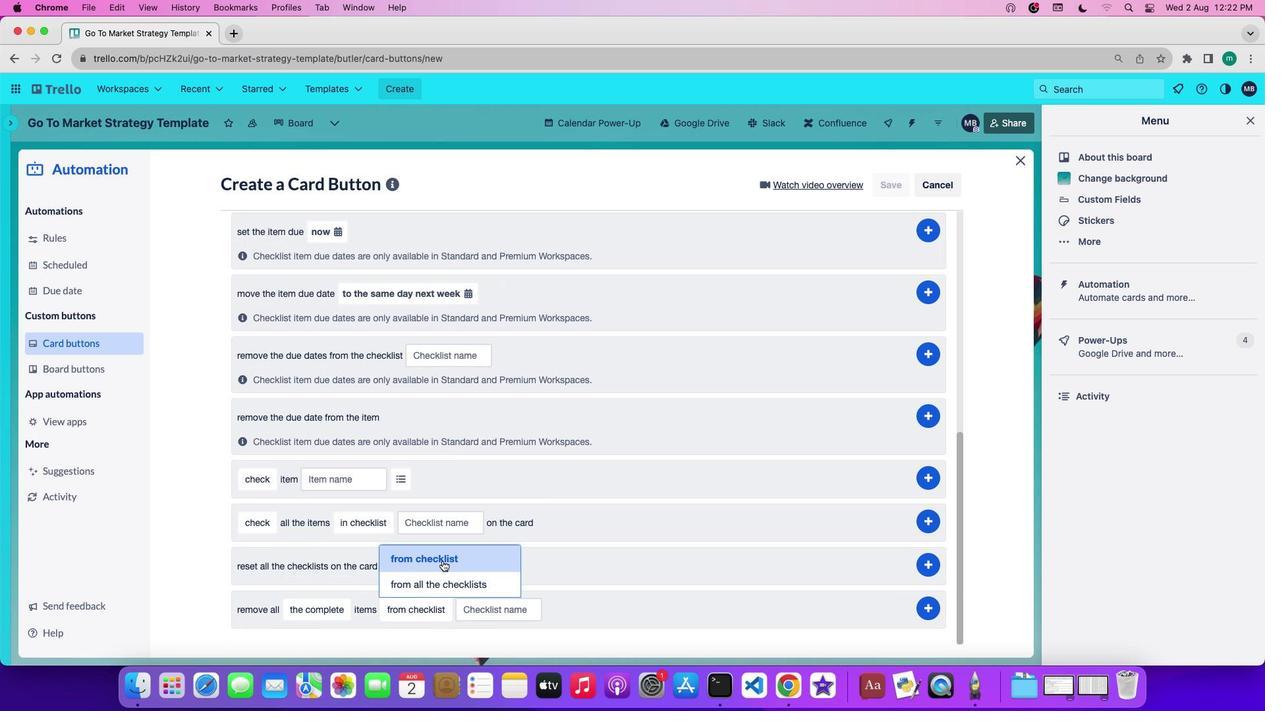 
Action: Mouse pressed left at (442, 560)
Screenshot: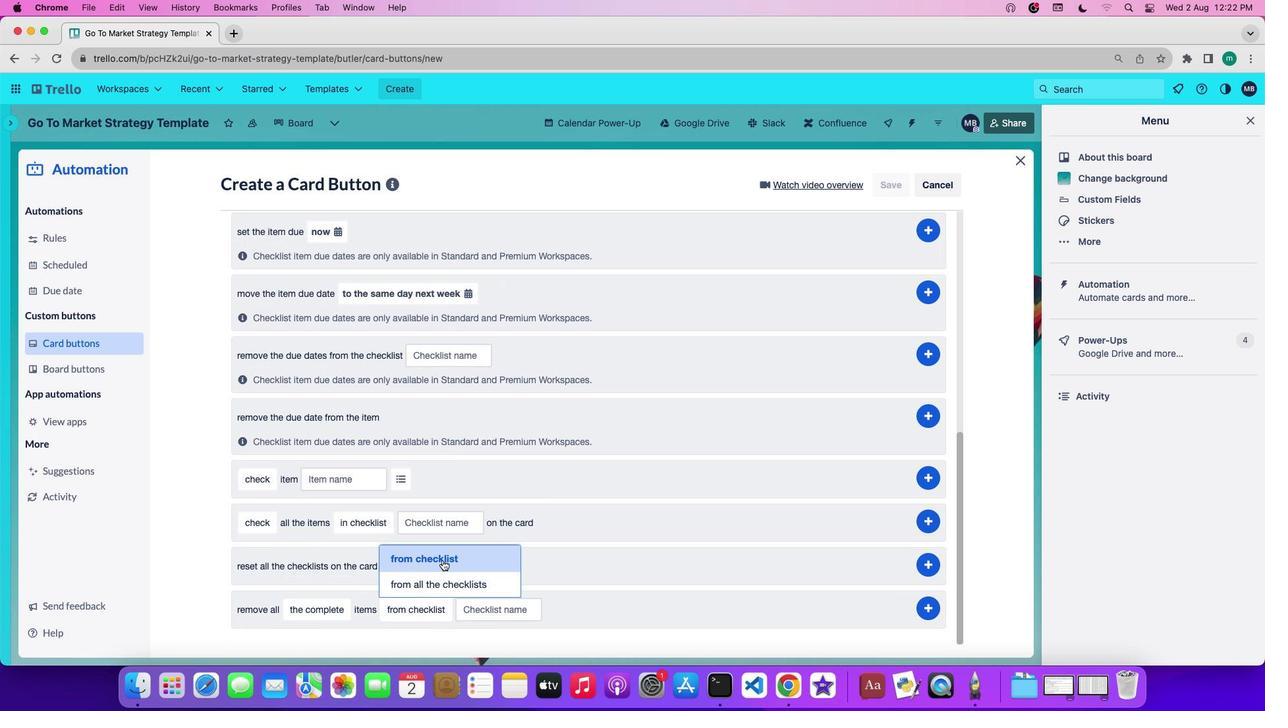 
Action: Mouse moved to (510, 616)
Screenshot: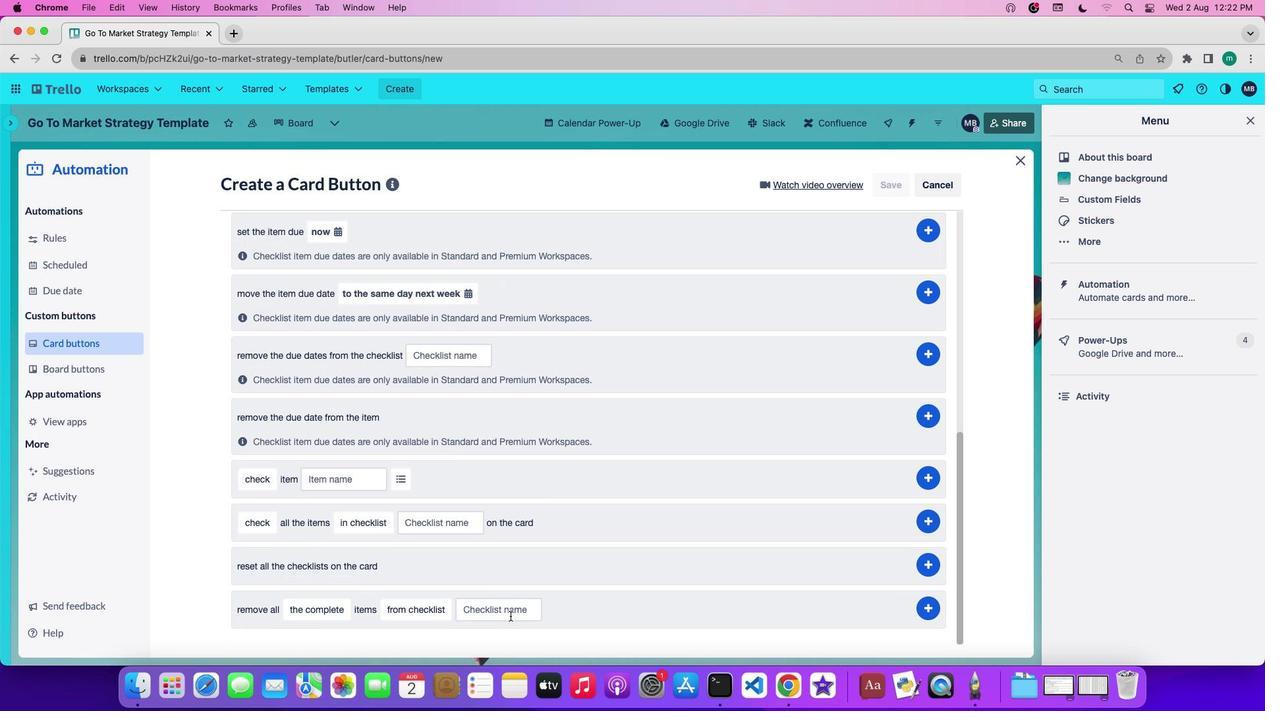 
Action: Mouse pressed left at (510, 616)
Screenshot: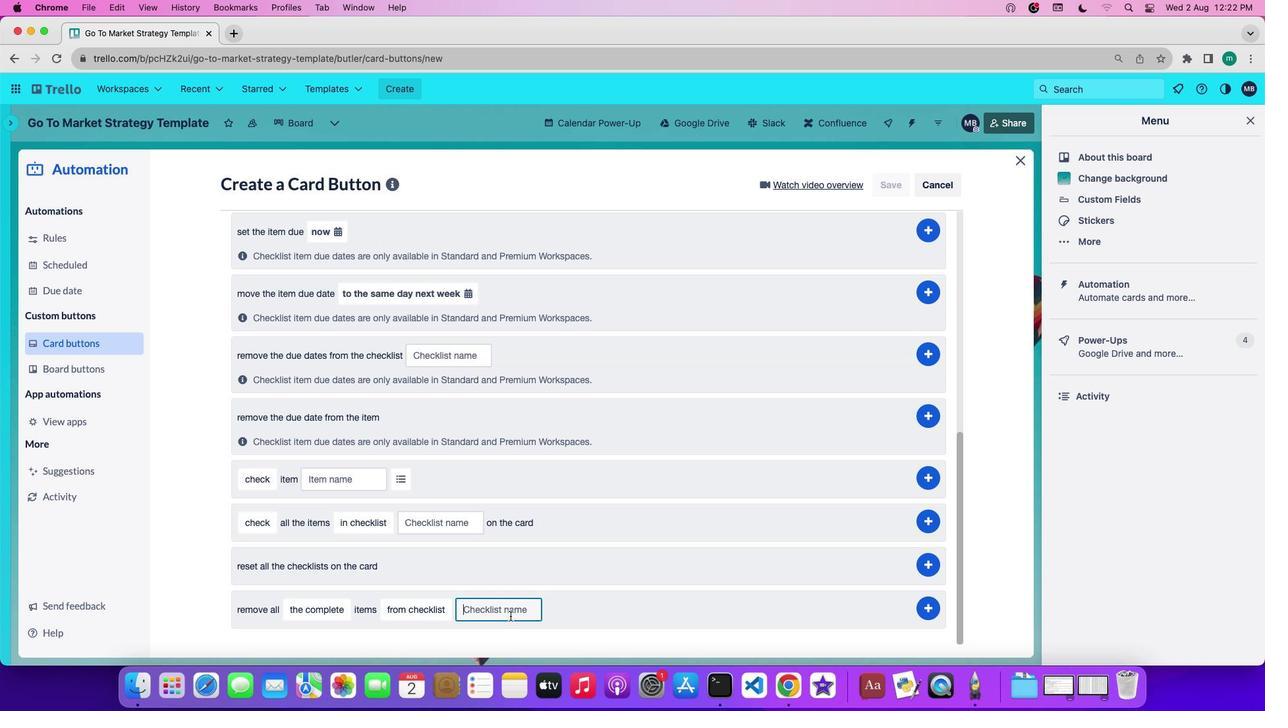 
Action: Key pressed 'b''a''c''k''l''o''g'
Screenshot: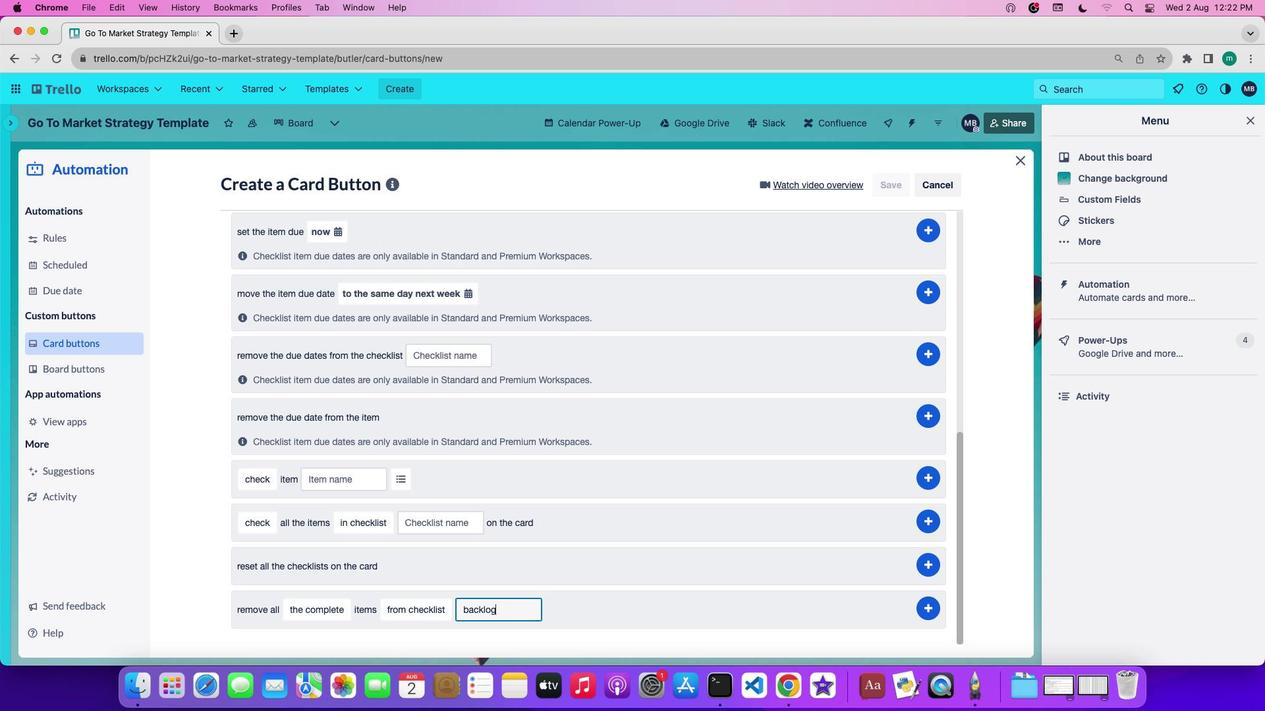 
Action: Mouse moved to (923, 610)
Screenshot: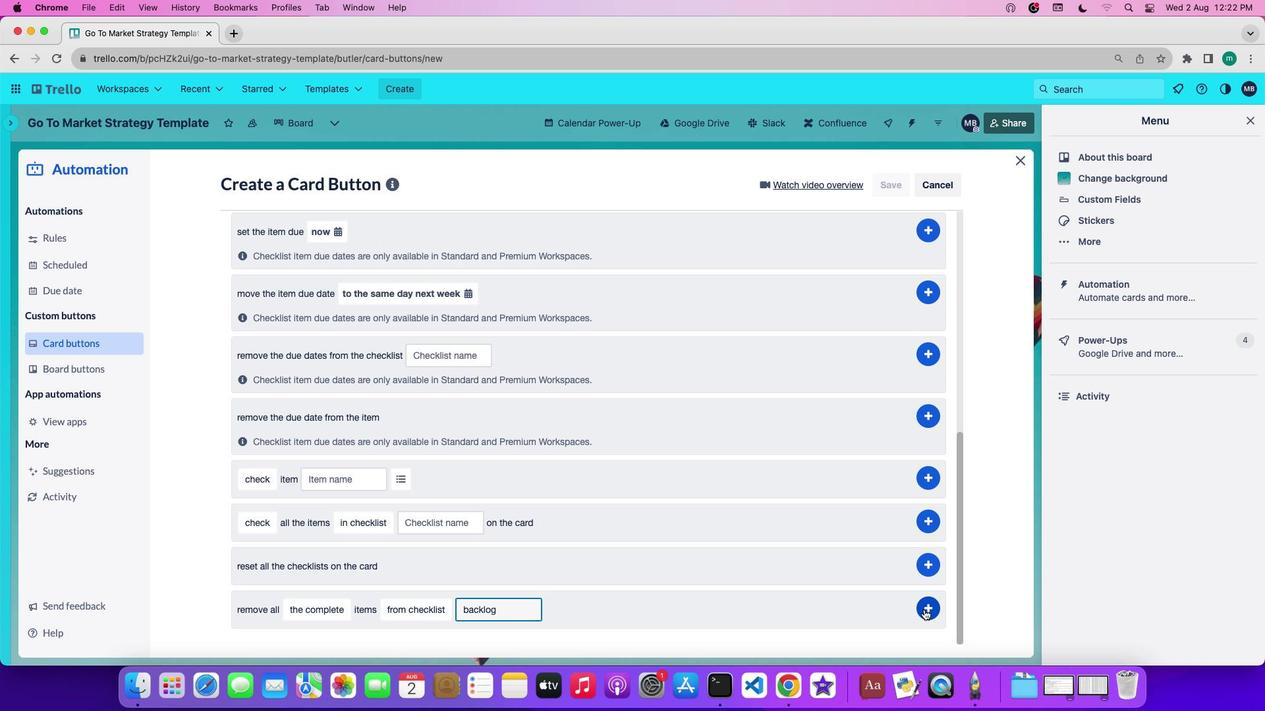 
Action: Mouse pressed left at (923, 610)
Screenshot: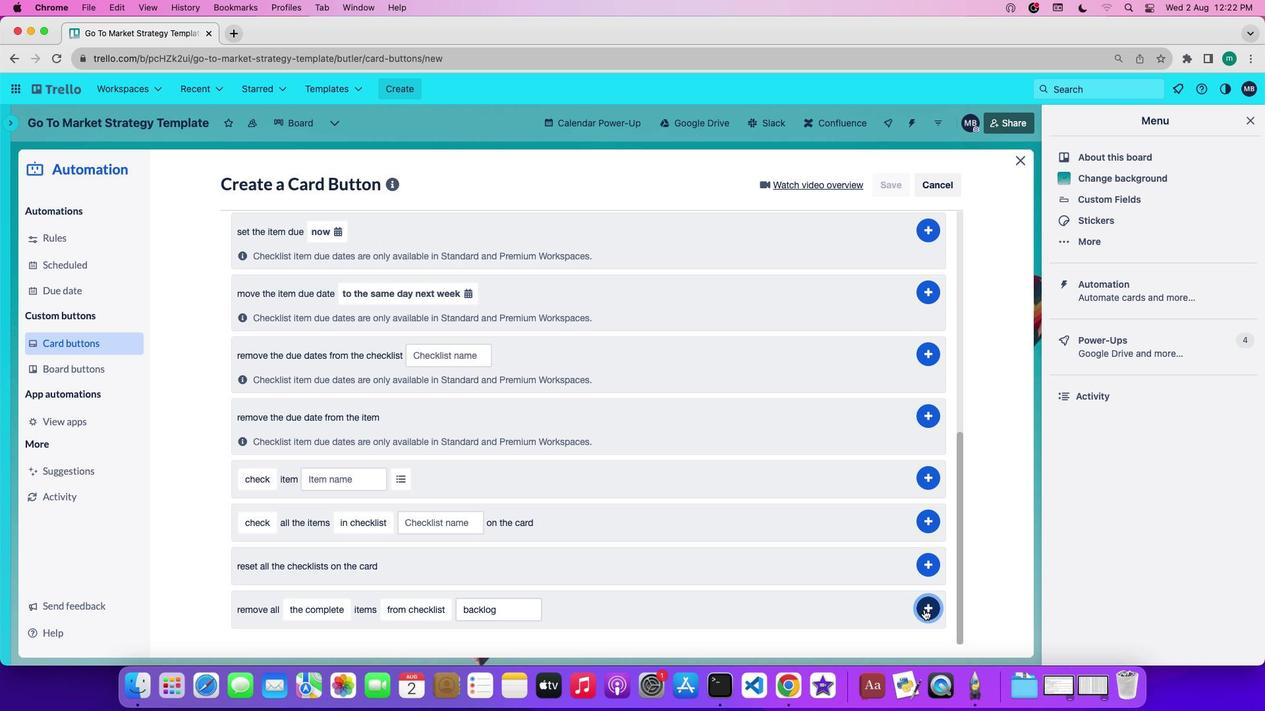 
